 Task: Open a blank sheet, save the file as Nativeamericanreservations.doc and add heading 'Native American Reservations'Native American Reservations ,with the parapraph,with the parapraph  Native American reservations are sovereign lands reserved for Native American tribes. They serve as cultural and political centers, preserving indigenous traditions and providing unique insights into the rich heritage and challenges faced by Native American communities.Apply Font Style Alef And font size 14. Apply font style in  Heading Bodoni MT and font size 14 Change heading alignment to  Center
Action: Key pressed <Key.cmd>microsoft<Key.enter>
Screenshot: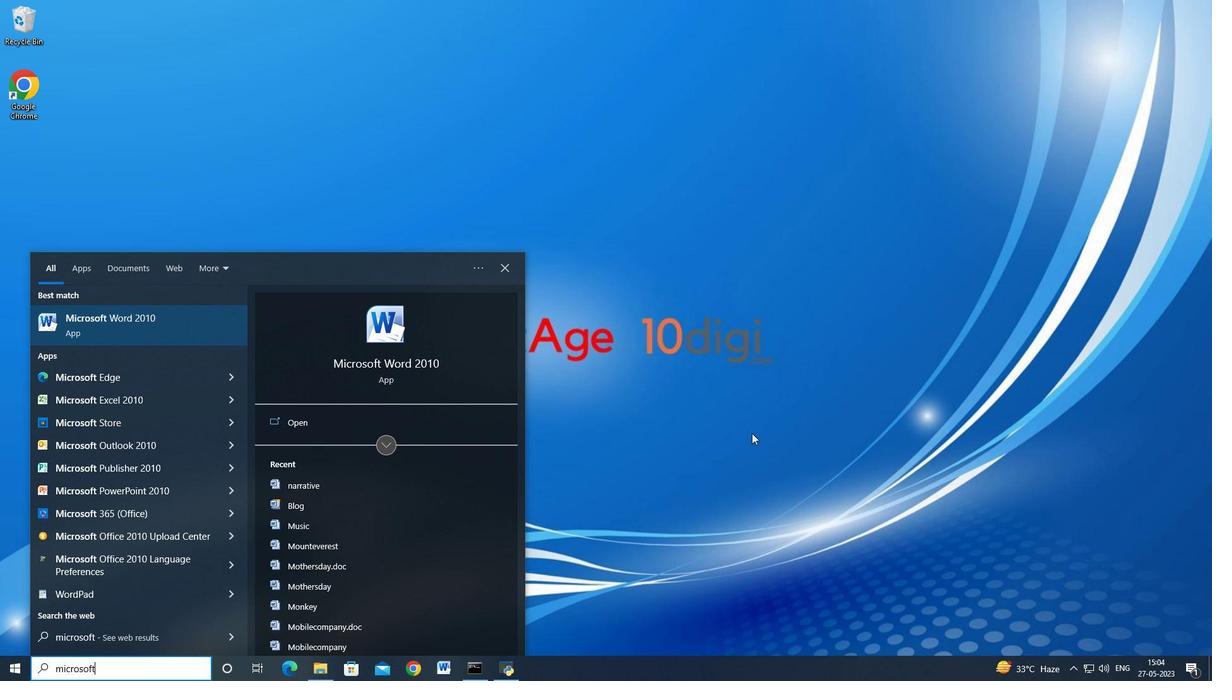 
Action: Mouse moved to (2, 23)
Screenshot: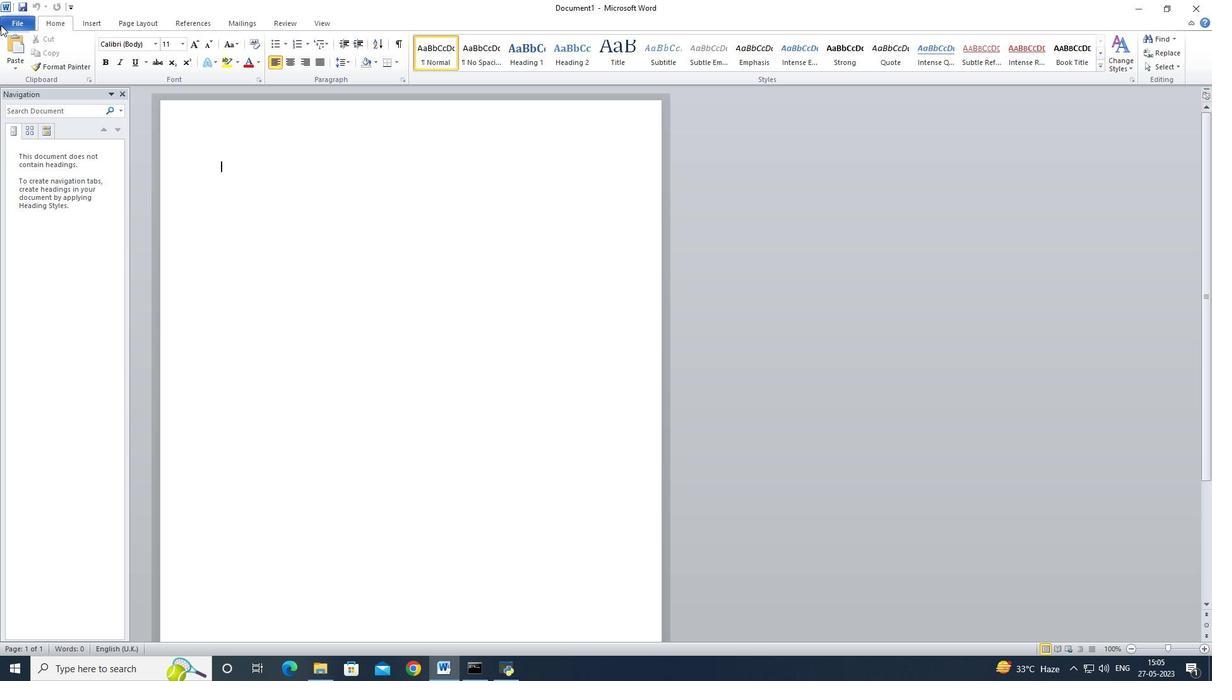 
Action: Mouse pressed left at (2, 23)
Screenshot: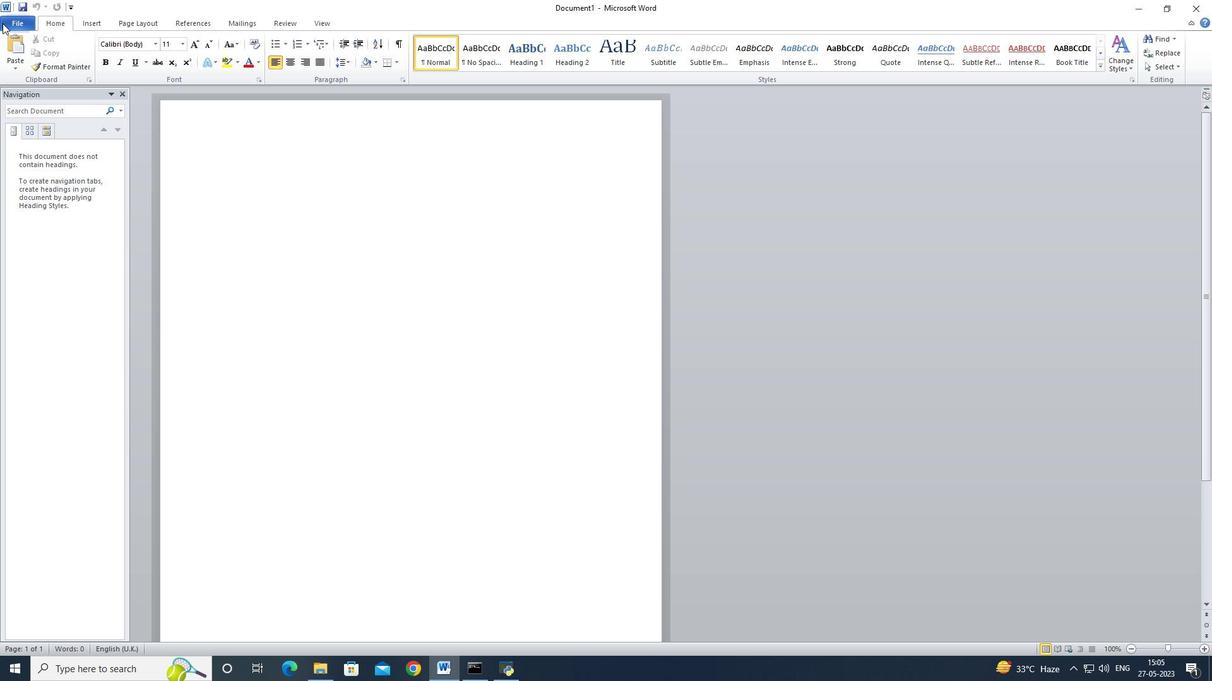 
Action: Mouse moved to (34, 172)
Screenshot: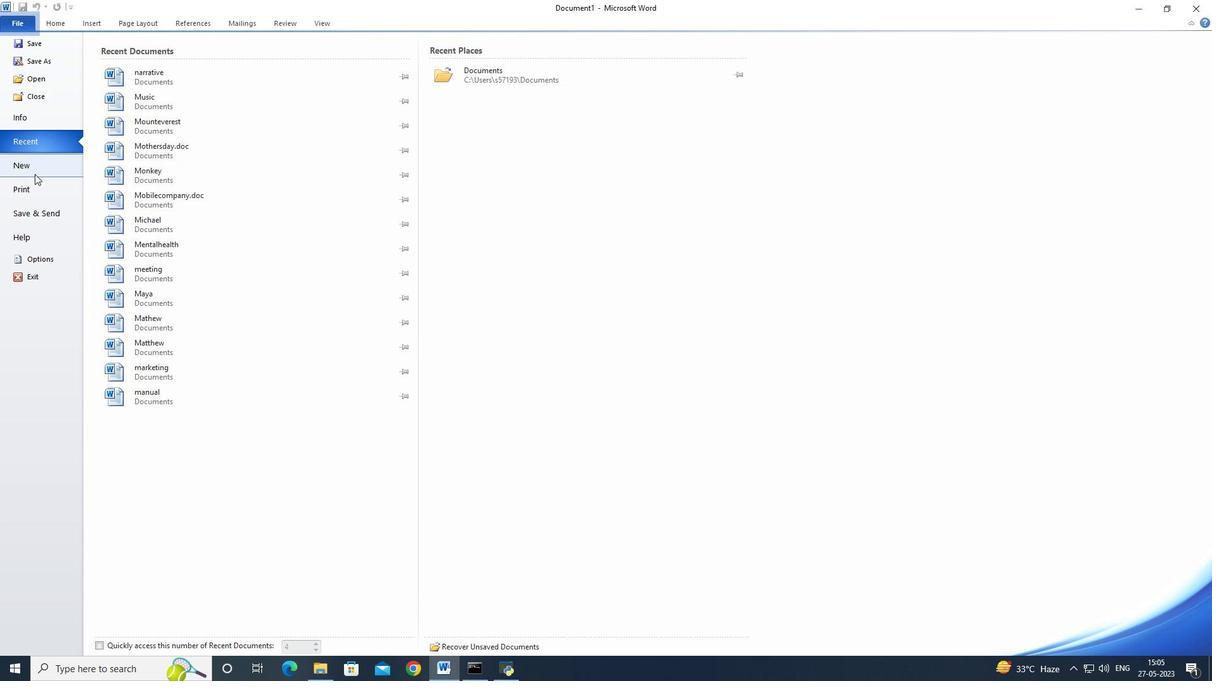 
Action: Mouse pressed left at (34, 172)
Screenshot: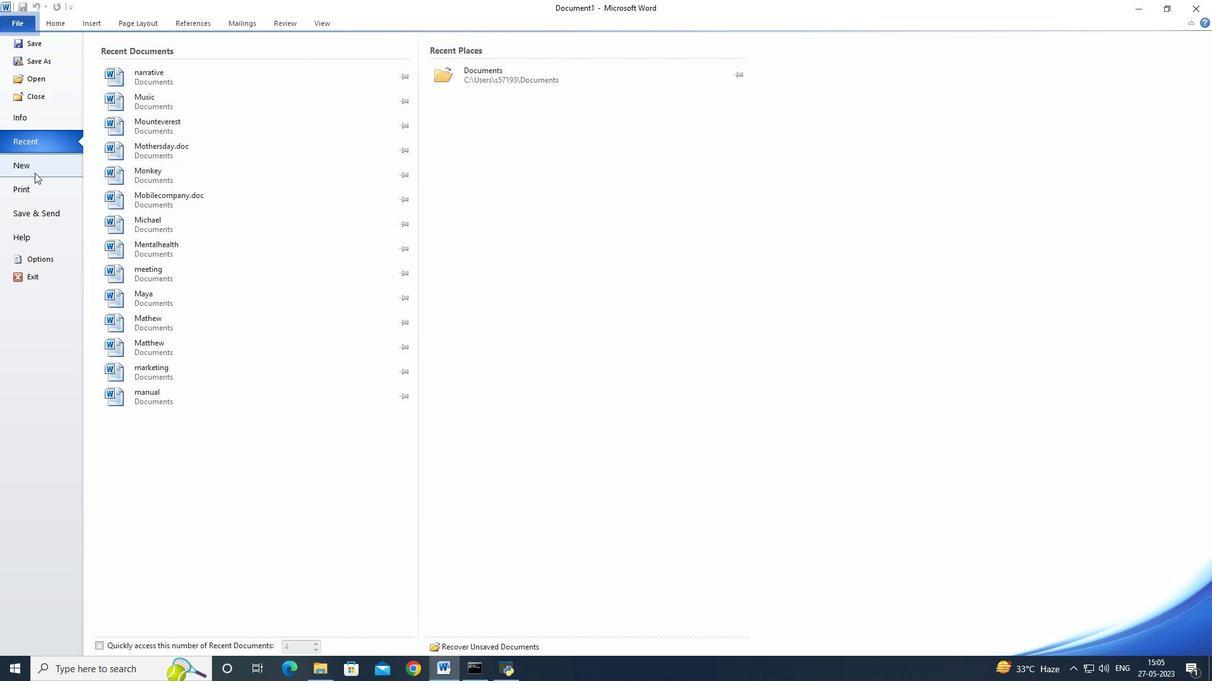 
Action: Mouse moved to (127, 126)
Screenshot: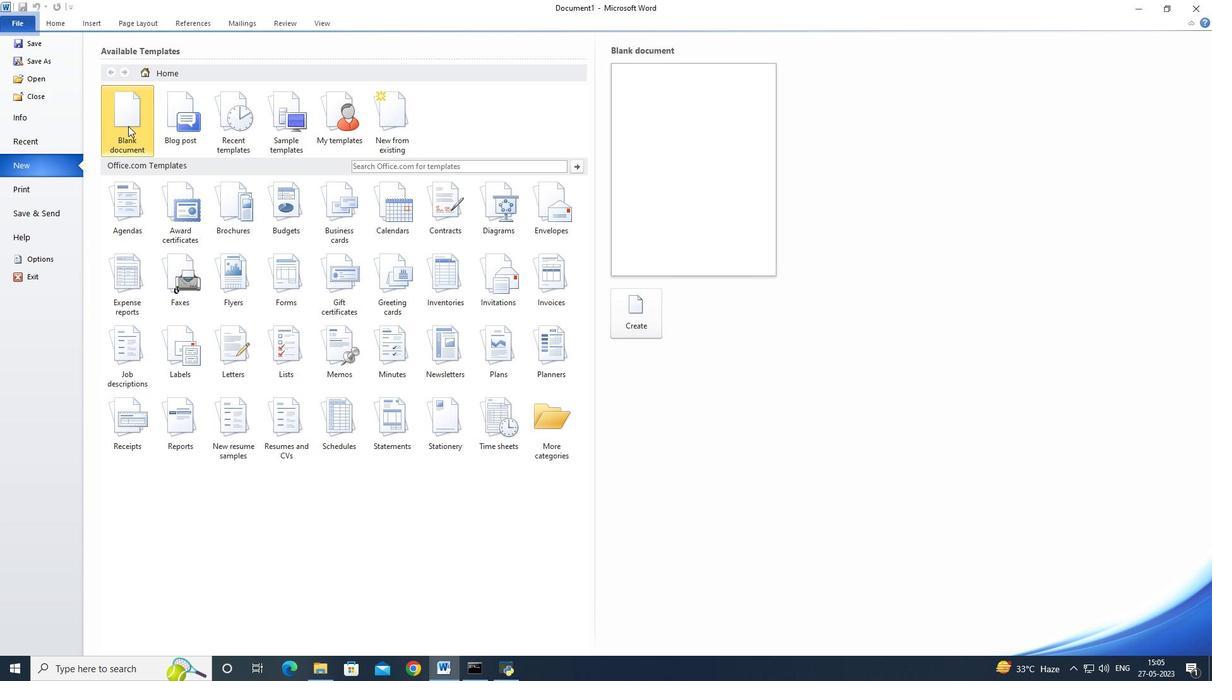 
Action: Mouse pressed left at (127, 126)
Screenshot: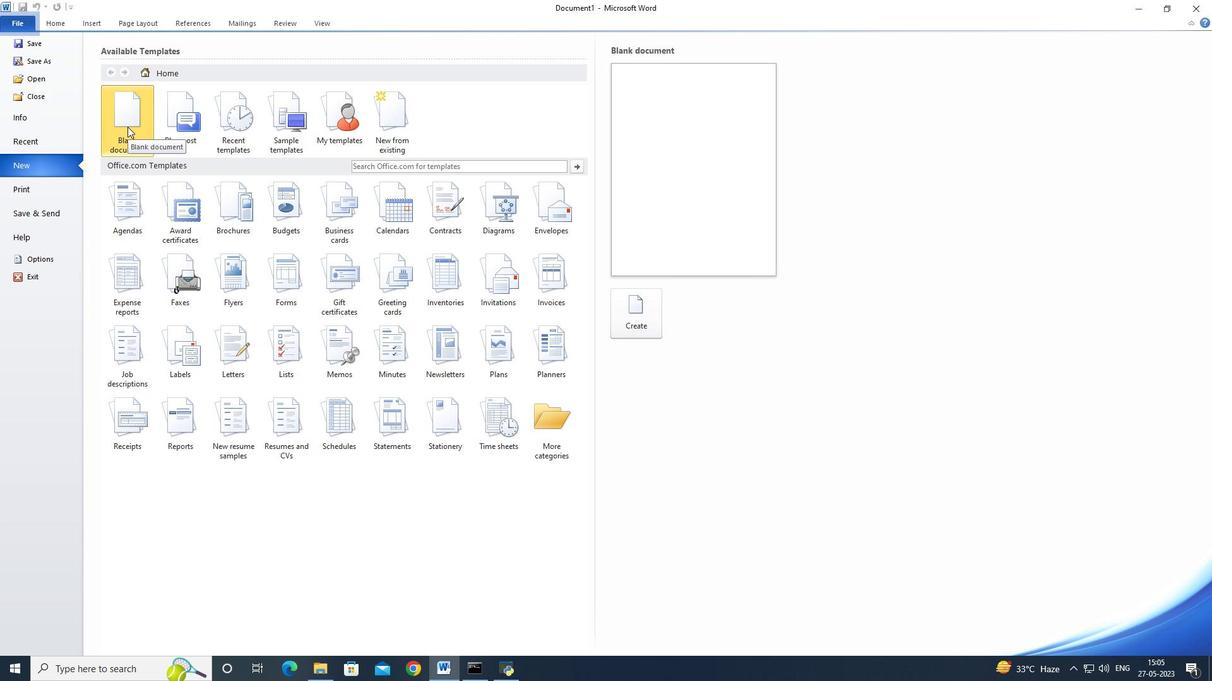 
Action: Mouse pressed left at (127, 126)
Screenshot: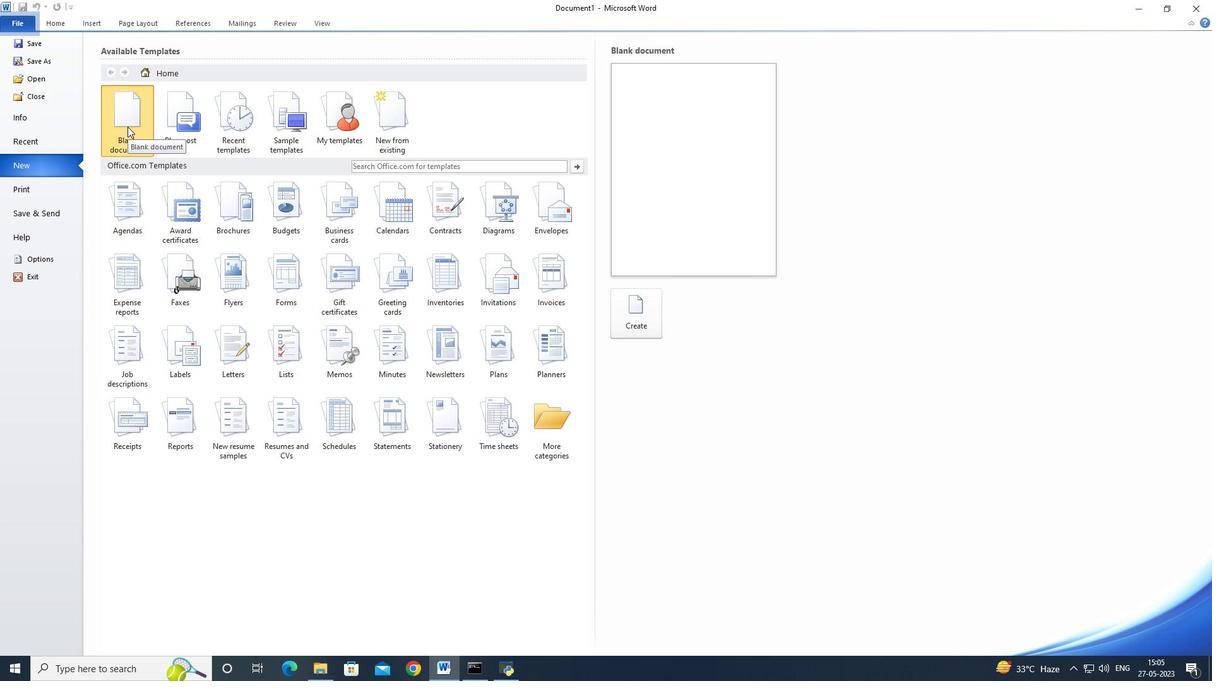 
Action: Mouse moved to (8, 20)
Screenshot: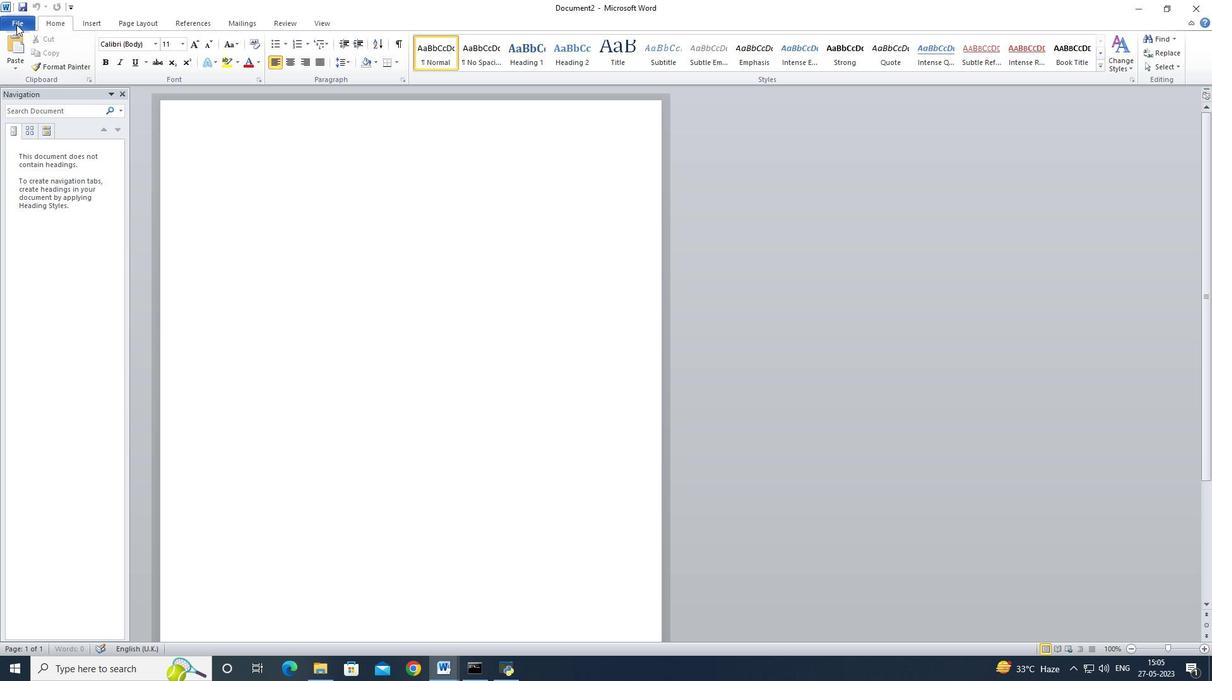 
Action: Mouse pressed left at (8, 20)
Screenshot: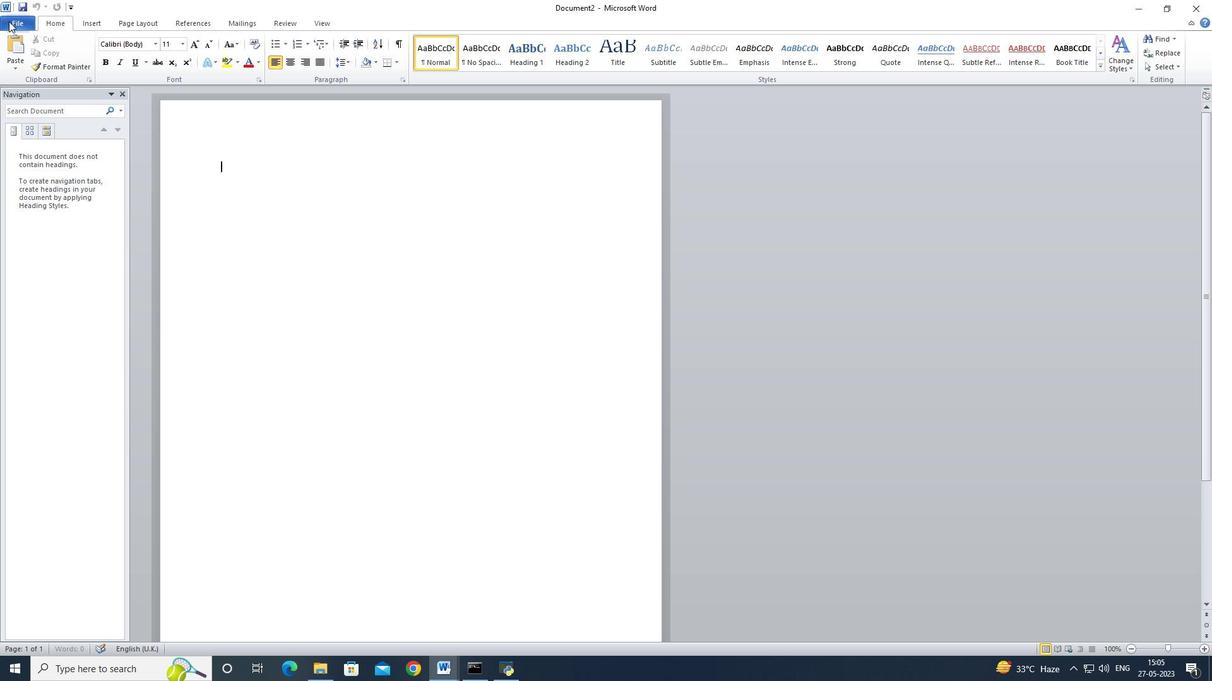 
Action: Mouse moved to (41, 66)
Screenshot: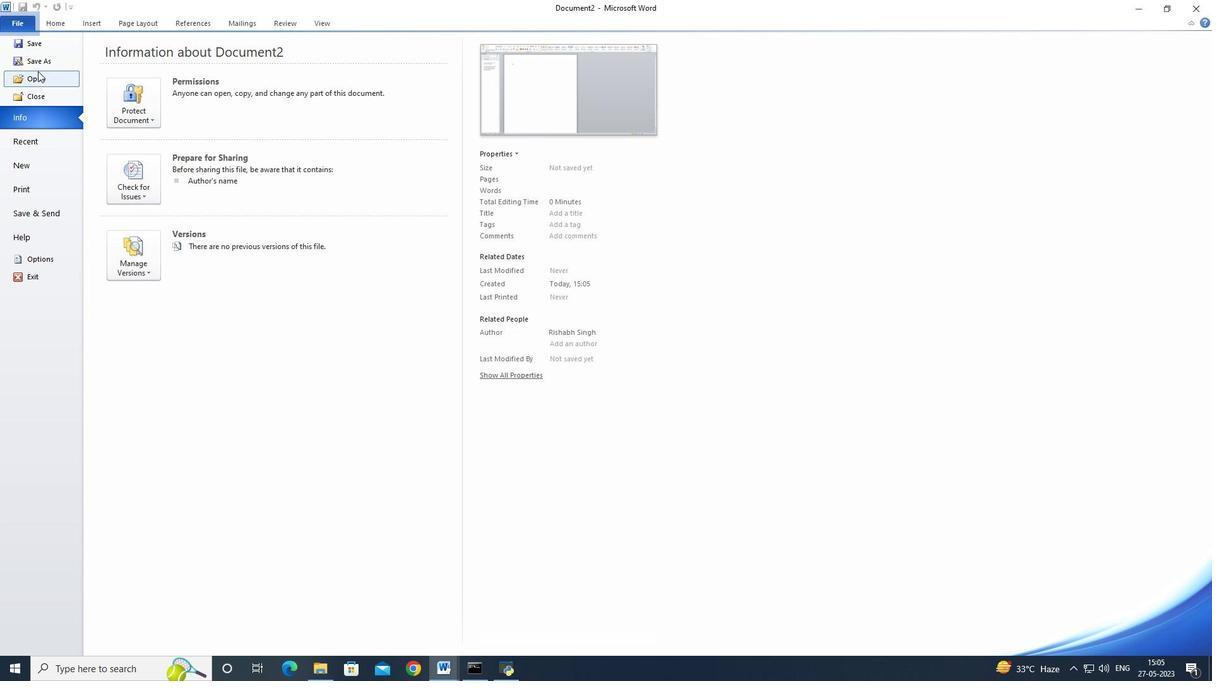 
Action: Mouse pressed left at (41, 66)
Screenshot: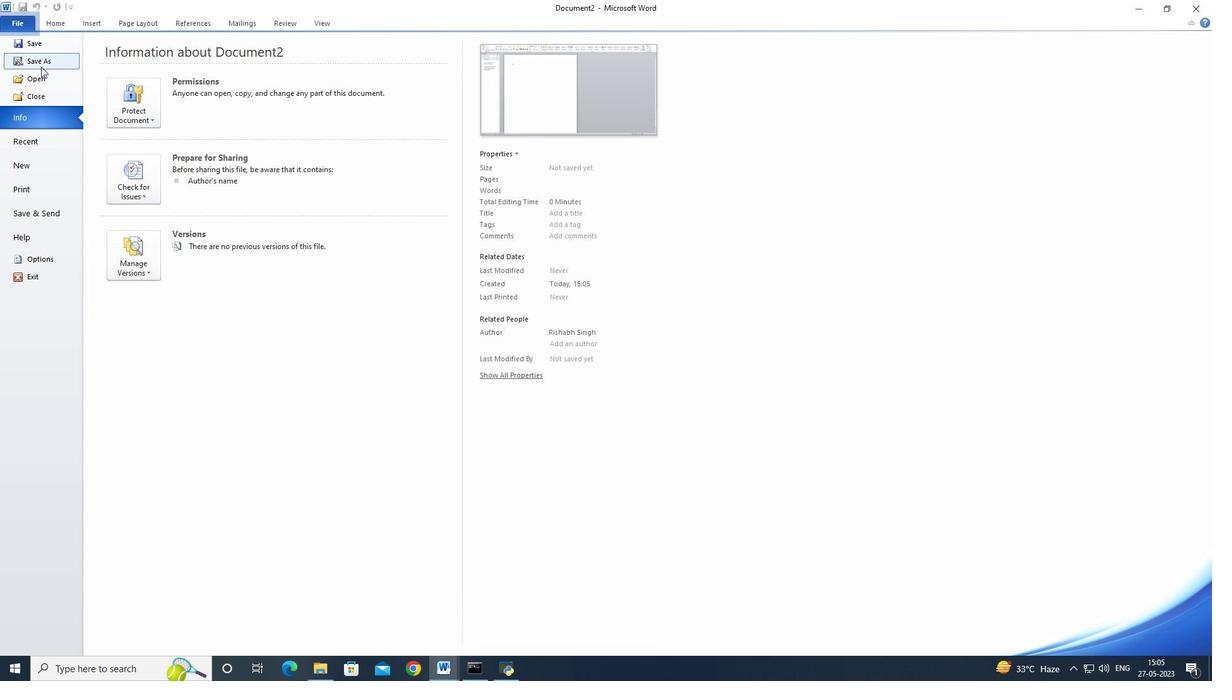 
Action: Mouse moved to (39, 68)
Screenshot: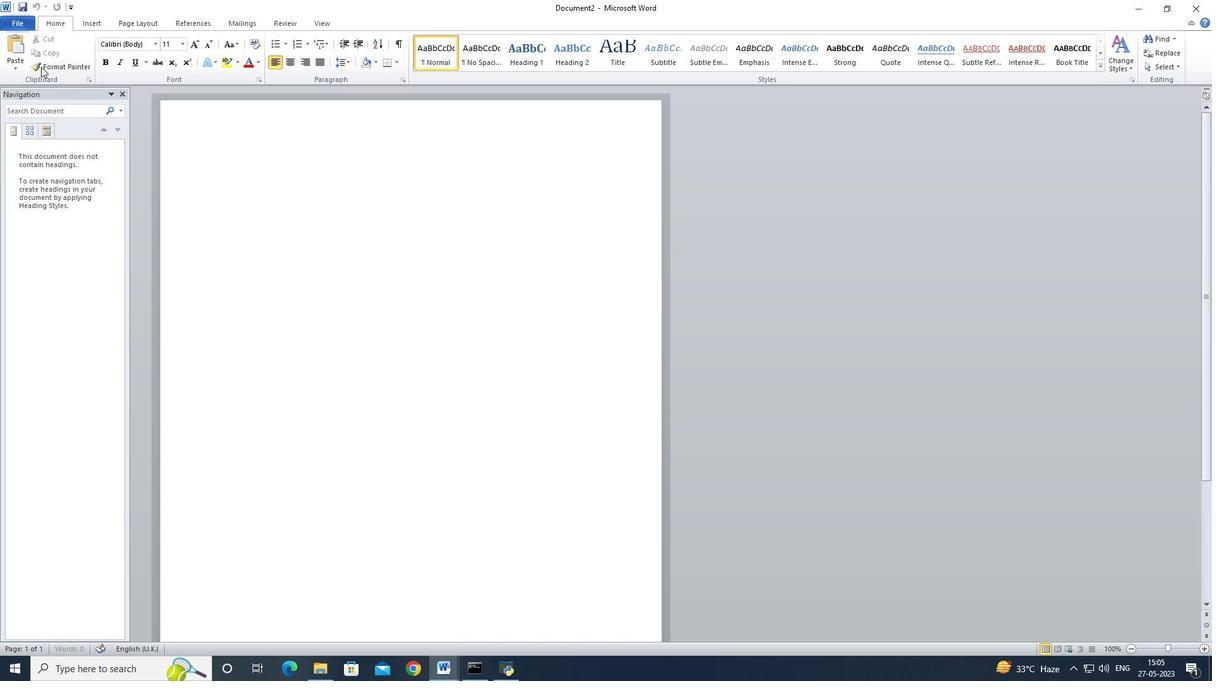 
Action: Key pressed <Key.backspace><Key.shift>Nativeamericanreservations<Key.enter>
Screenshot: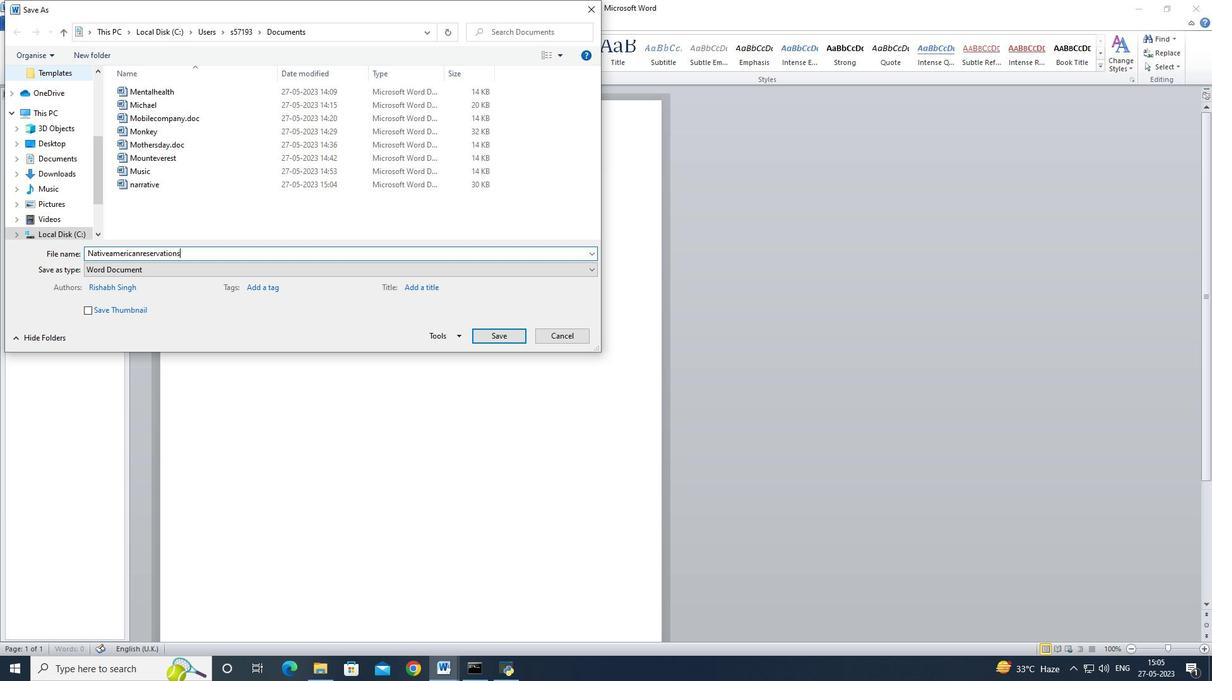 
Action: Mouse moved to (245, 169)
Screenshot: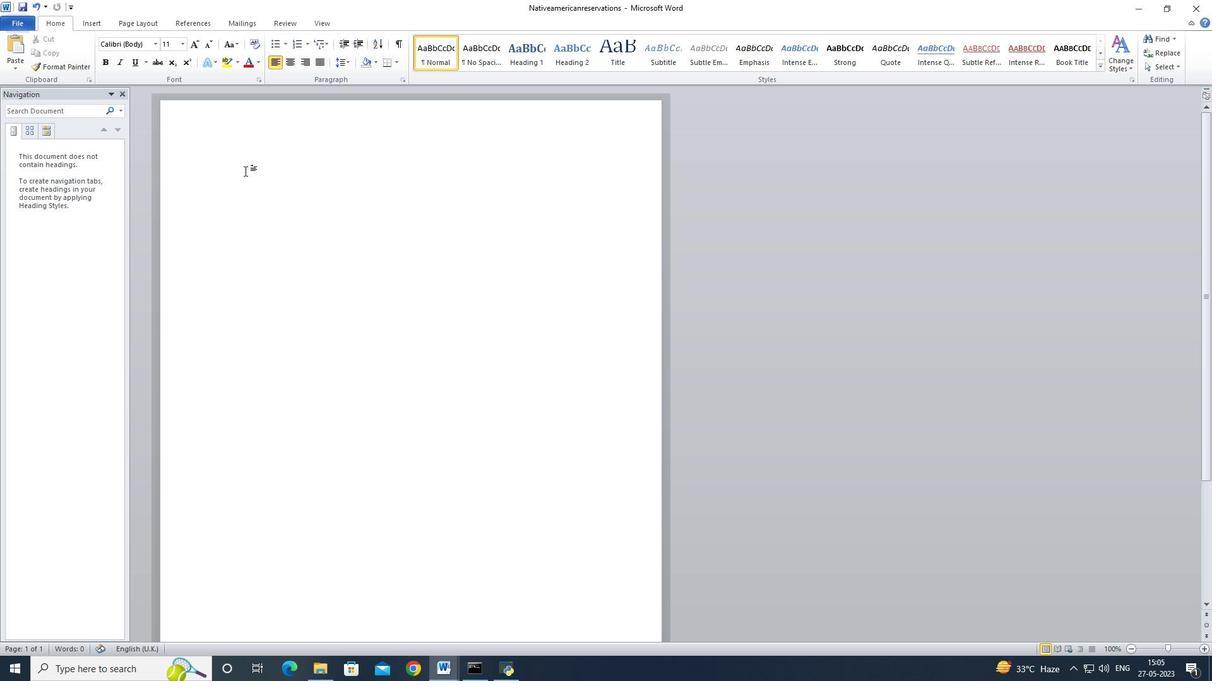 
Action: Mouse pressed left at (245, 169)
Screenshot: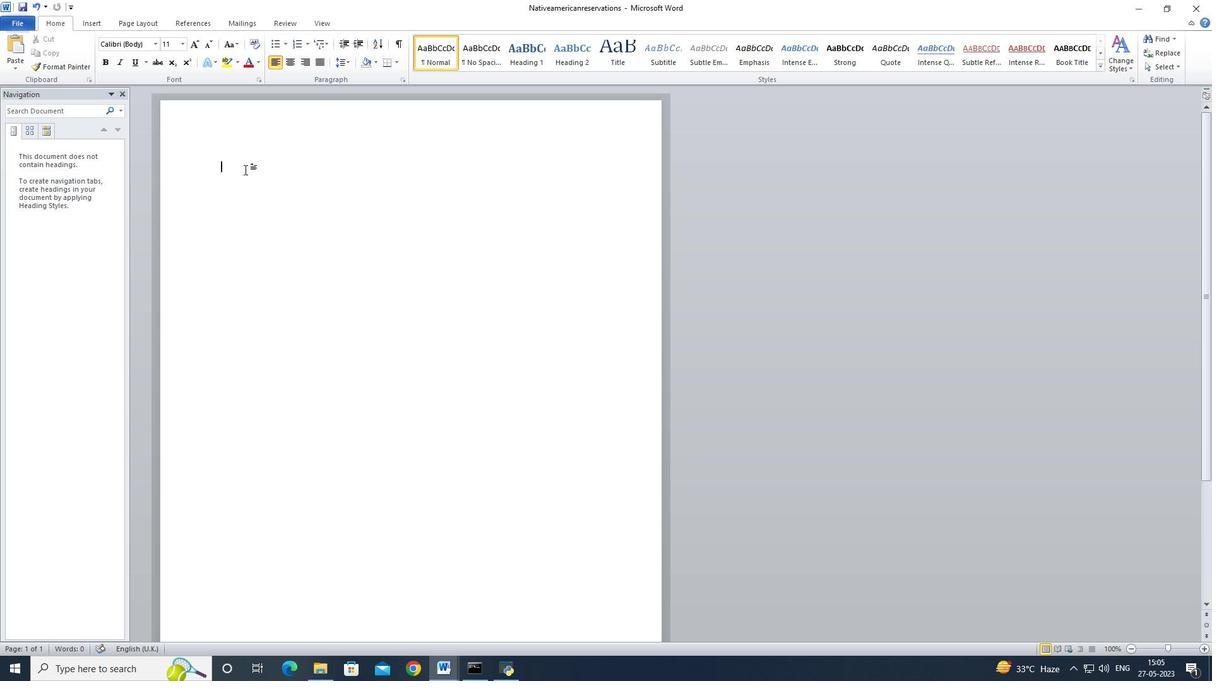 
Action: Mouse moved to (247, 168)
Screenshot: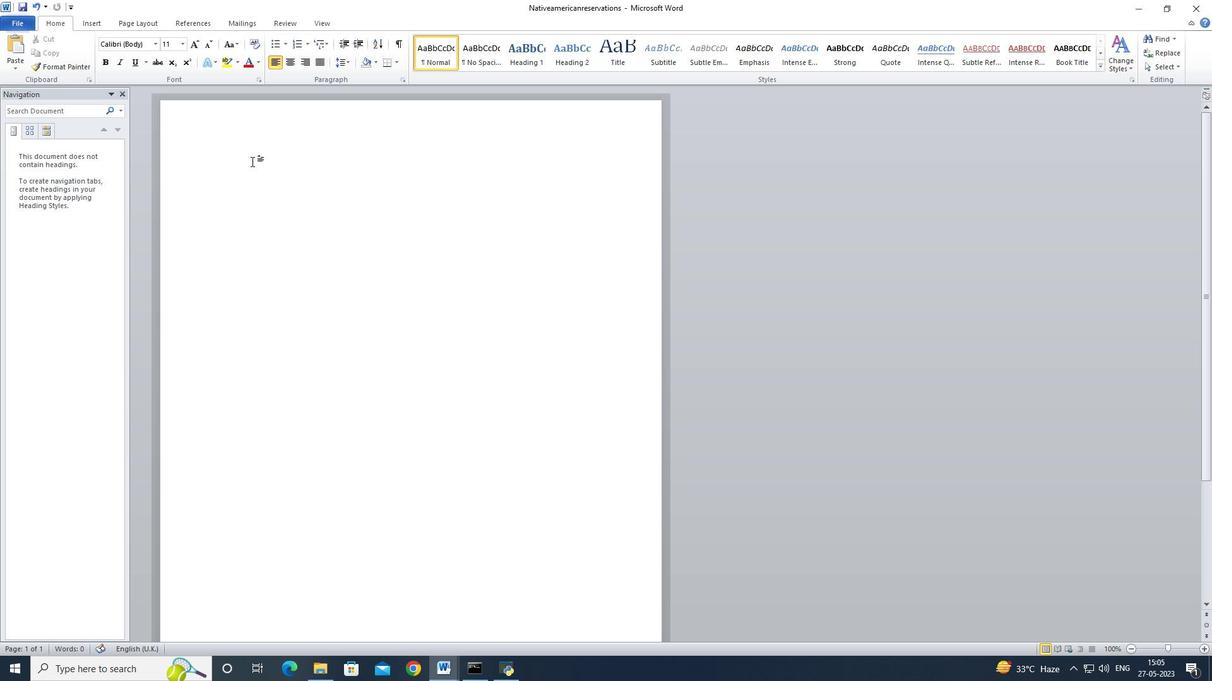 
Action: Key pressed <Key.shift><Key.caps_lock><Key.shift>n<Key.backspace><Key.shift><Key.shift><Key.shift><Key.shift><Key.shift><Key.shift><Key.shift><Key.shift><Key.shift><Key.shift><Key.shift><Key.shift><Key.shift><Key.shift><Key.shift><Key.shift><Key.shift><Key.shift><Key.shift><Key.shift><Key.shift><Key.shift><Key.shift><Key.shift><Key.shift><Key.shift><Key.shift><Key.shift><Key.shift><Key.shift><Key.shift><Key.shift>n<Key.backspace><Key.caps_lock><Key.shift>Native<Key.space><Key.shift_r>American<Key.space><Key.shift_r>re<Key.backspace><Key.backspace>r<Key.backspace><Key.shift_r>Reservations
Screenshot: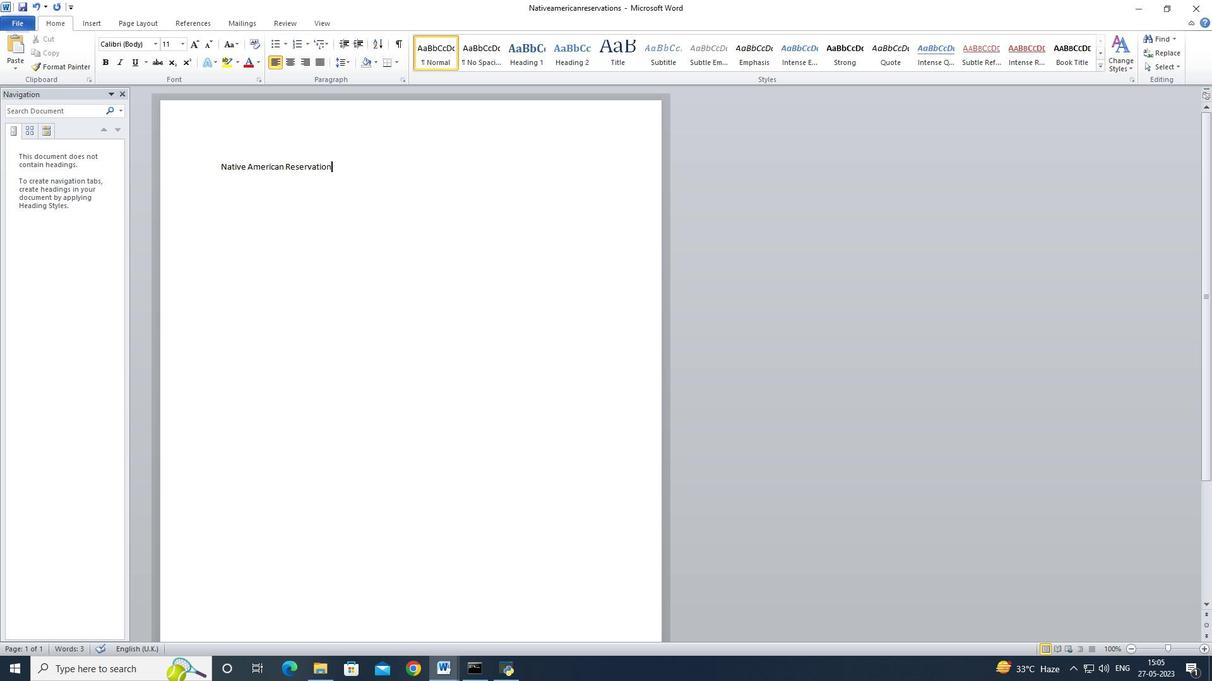 
Action: Mouse moved to (379, 174)
Screenshot: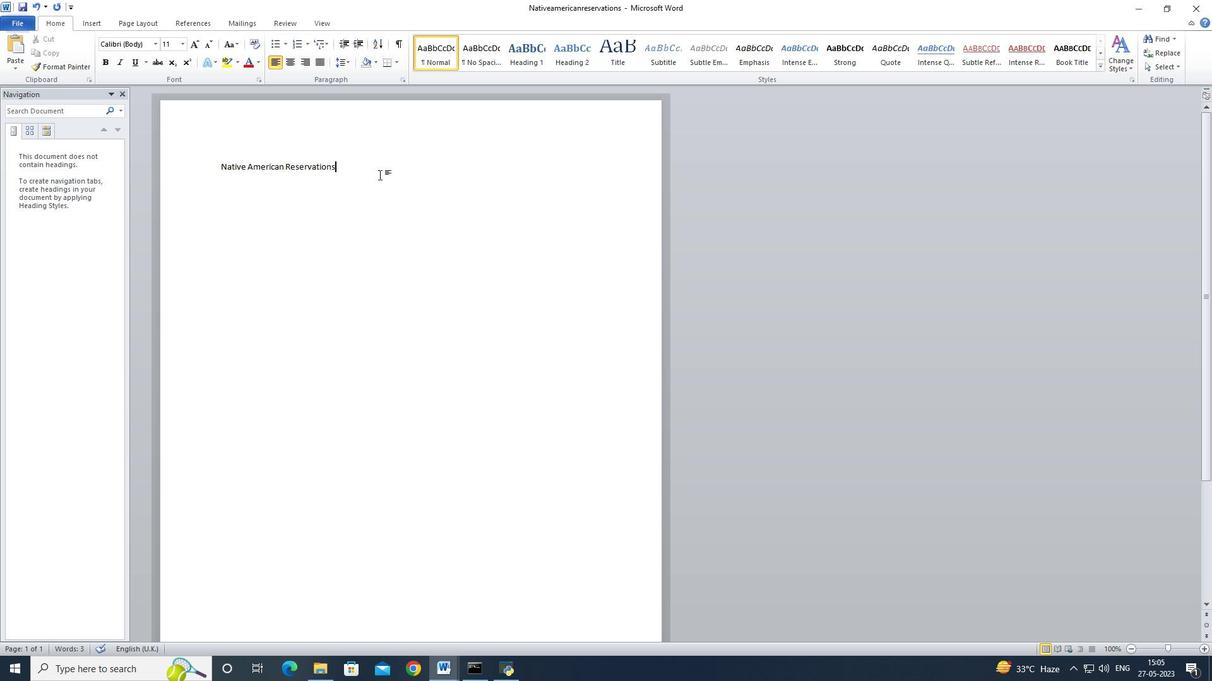 
Action: Mouse pressed left at (379, 174)
Screenshot: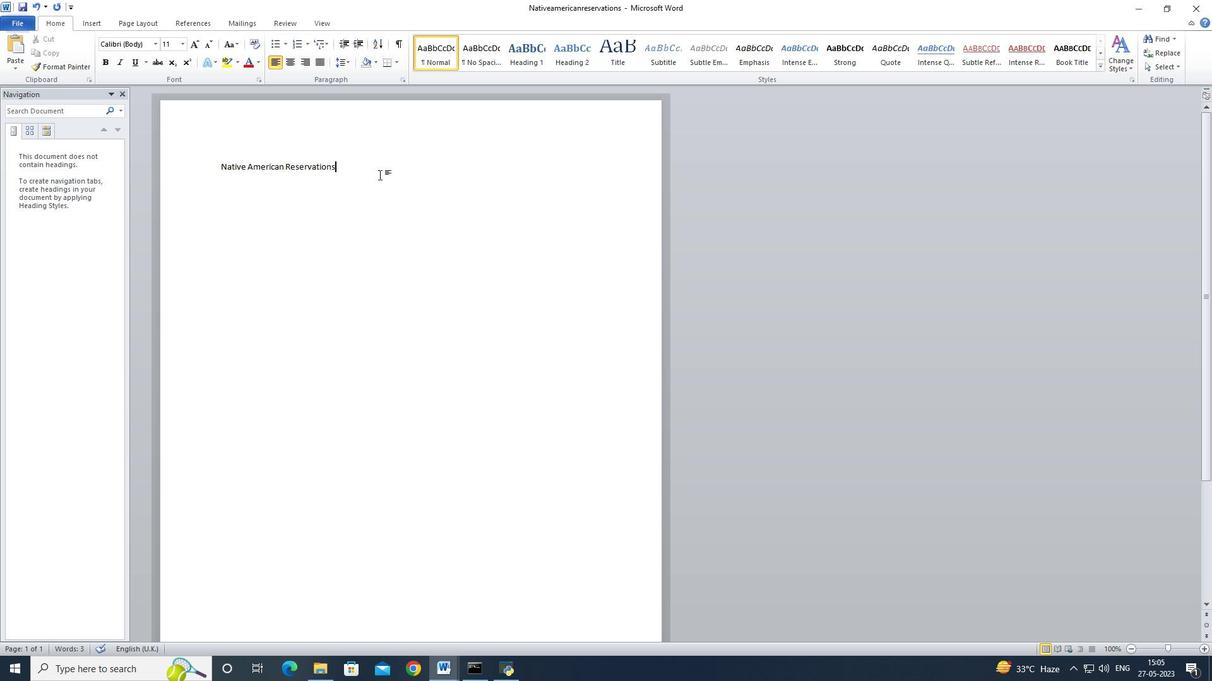 
Action: Mouse moved to (524, 47)
Screenshot: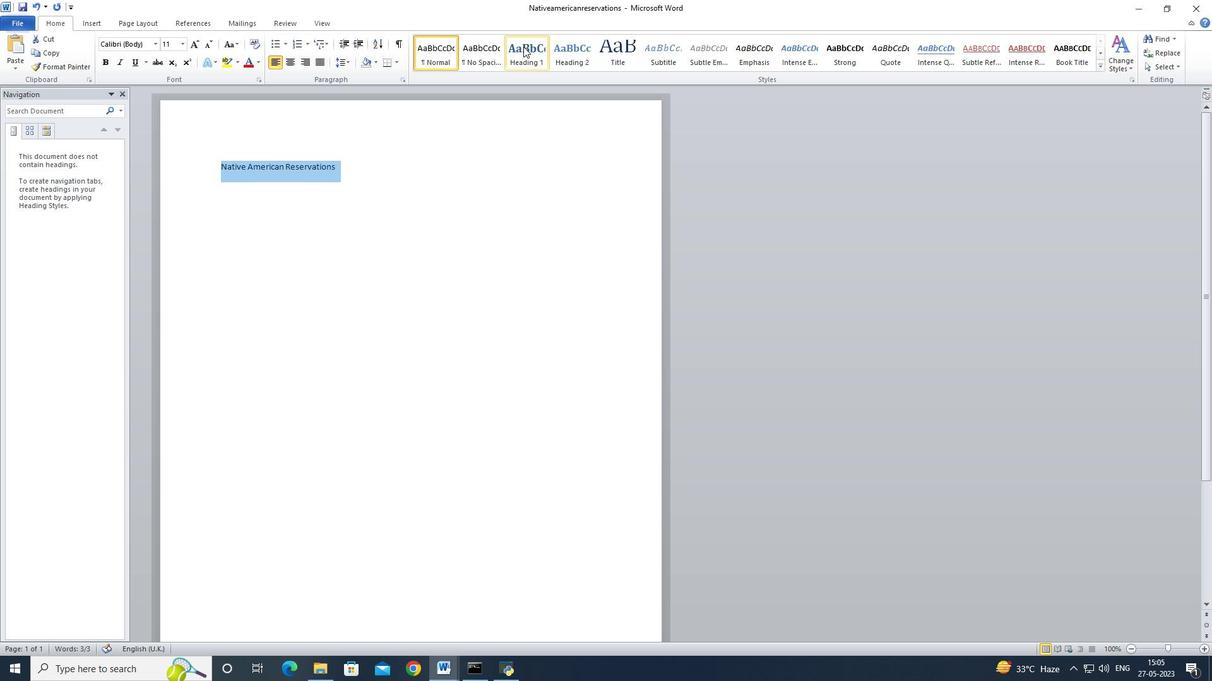 
Action: Mouse pressed left at (524, 47)
Screenshot: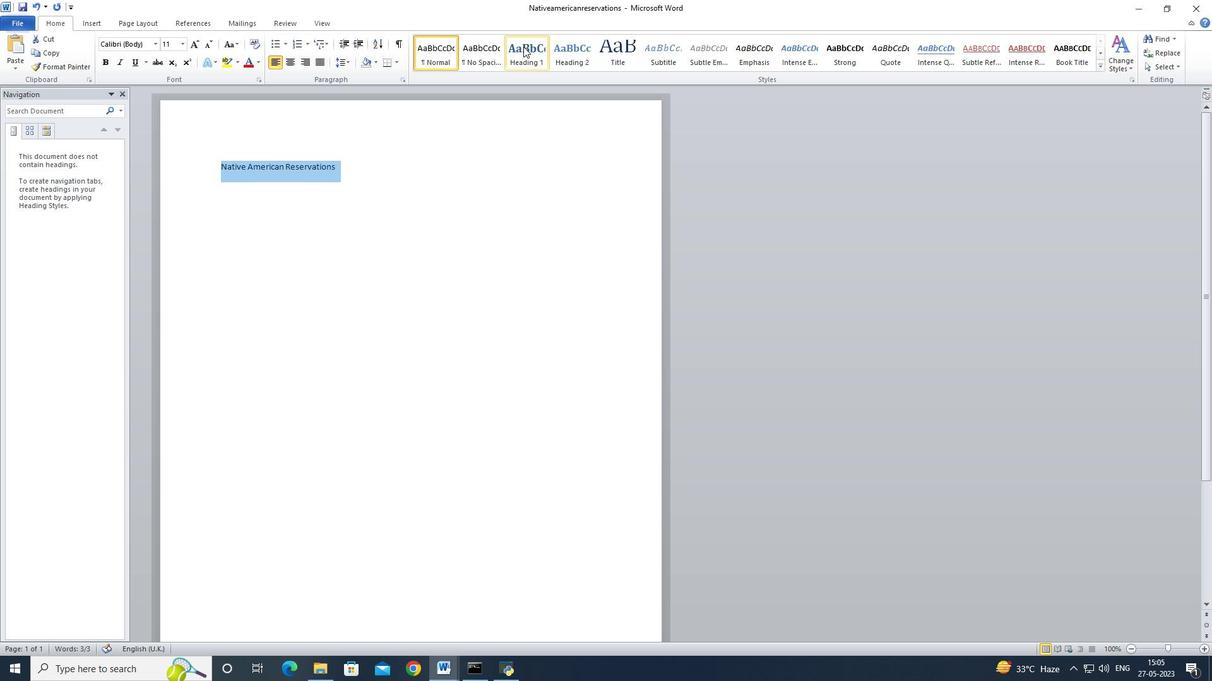 
Action: Mouse moved to (421, 173)
Screenshot: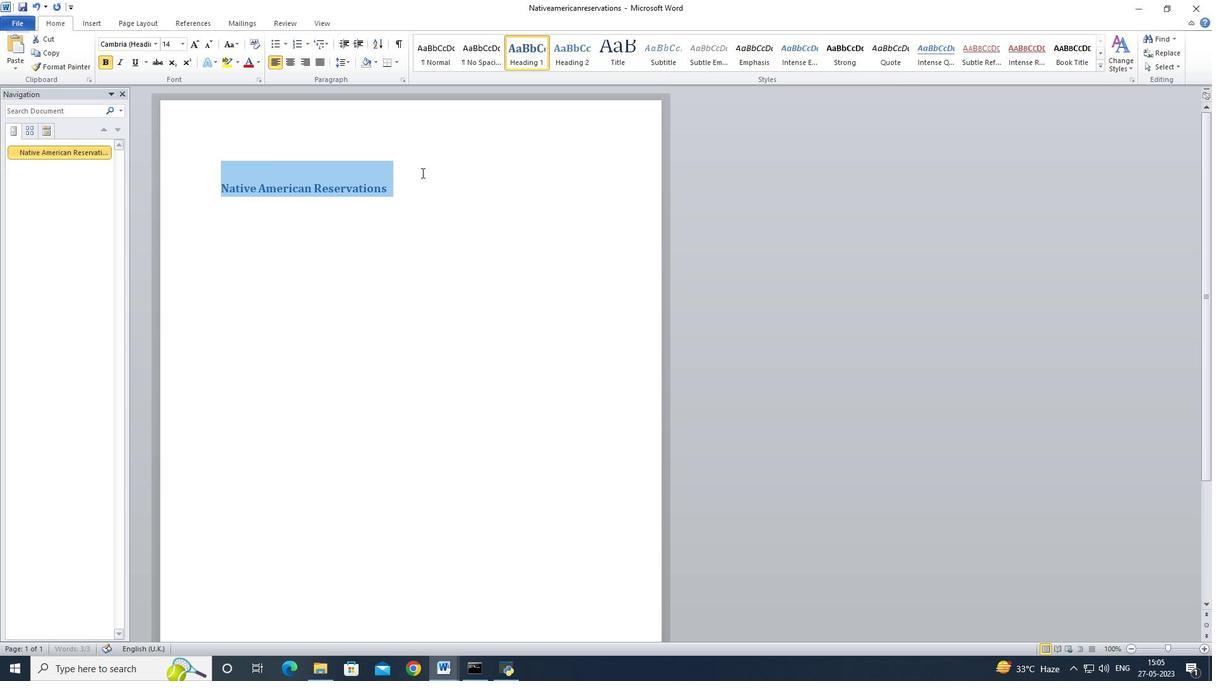 
Action: Mouse pressed left at (421, 173)
Screenshot: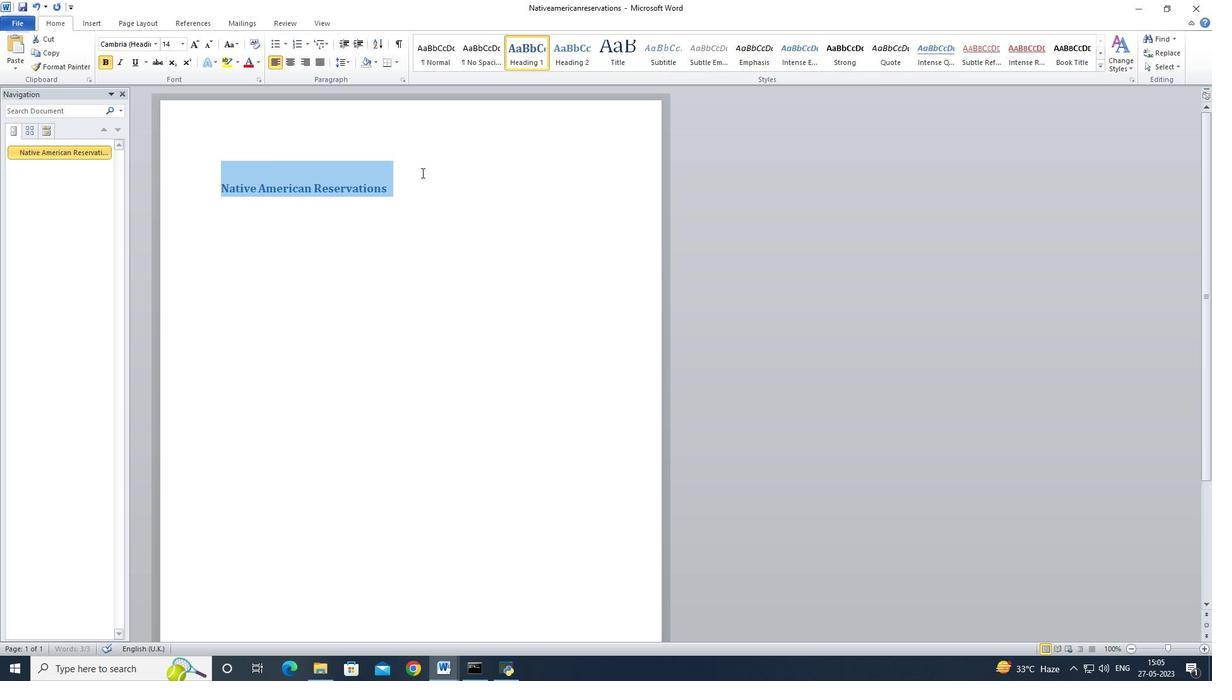 
Action: Mouse moved to (421, 173)
Screenshot: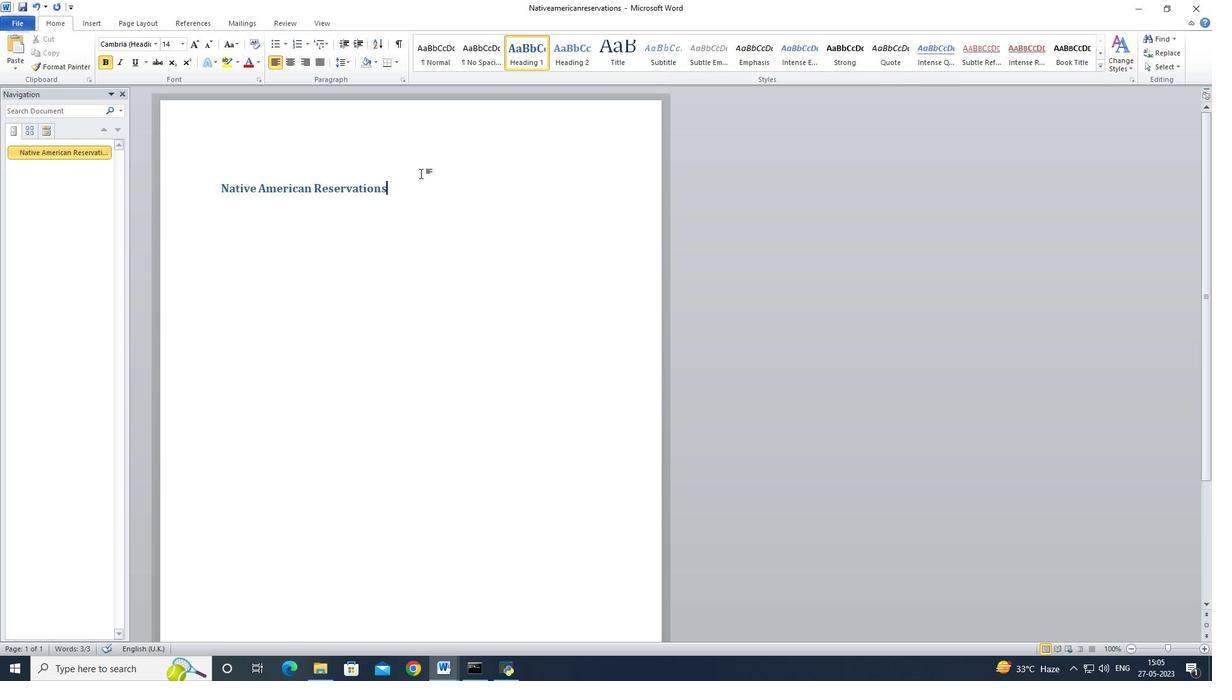 
Action: Key pressed <Key.space><Key.enter><Key.shift><Key.shift><Key.shift><Key.shift><Key.shift><Key.shift><Key.shift><Key.shift><Key.shift><Key.shift><Key.shift><Key.shift><Key.shift><Key.shift><Key.shift><Key.shift><Key.shift>Native<Key.space>american<Key.space>reservations<Key.space>are<Key.space>sovereign<Key.space>lands<Key.space>reserved<Key.space>for<Key.space>the<Key.backspace><Key.backspace><Key.backspace><Key.shift>Native<Key.space><Key.shift>American<Key.space>tribes,<Key.backspace>.<Key.space><Key.shift>They<Key.space>serve<Key.space>as<Key.space>cultural<Key.space>and<Key.space>political<Key.space>centers,<Key.space>preserving<Key.space>indigenours<Key.backspace><Key.backspace>s<Key.space>traditions<Key.space>and<Key.space>providing<Key.space>unique<Key.space>insights<Key.space>into<Key.space>the<Key.space>rich<Key.space>heritage<Key.space>and<Key.space>challenges<Key.space>faced<Key.space>by<Key.space><Key.shift>Native<Key.space><Key.shift>American<Key.space>communities
Screenshot: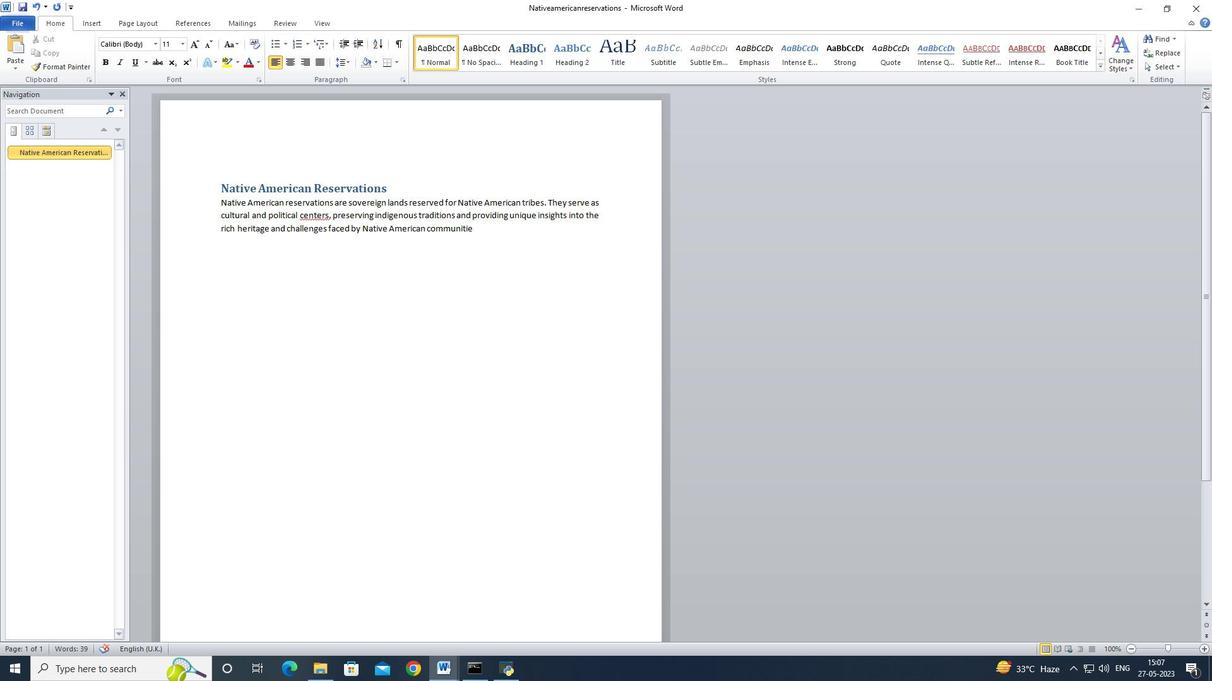 
Action: Mouse moved to (220, 202)
Screenshot: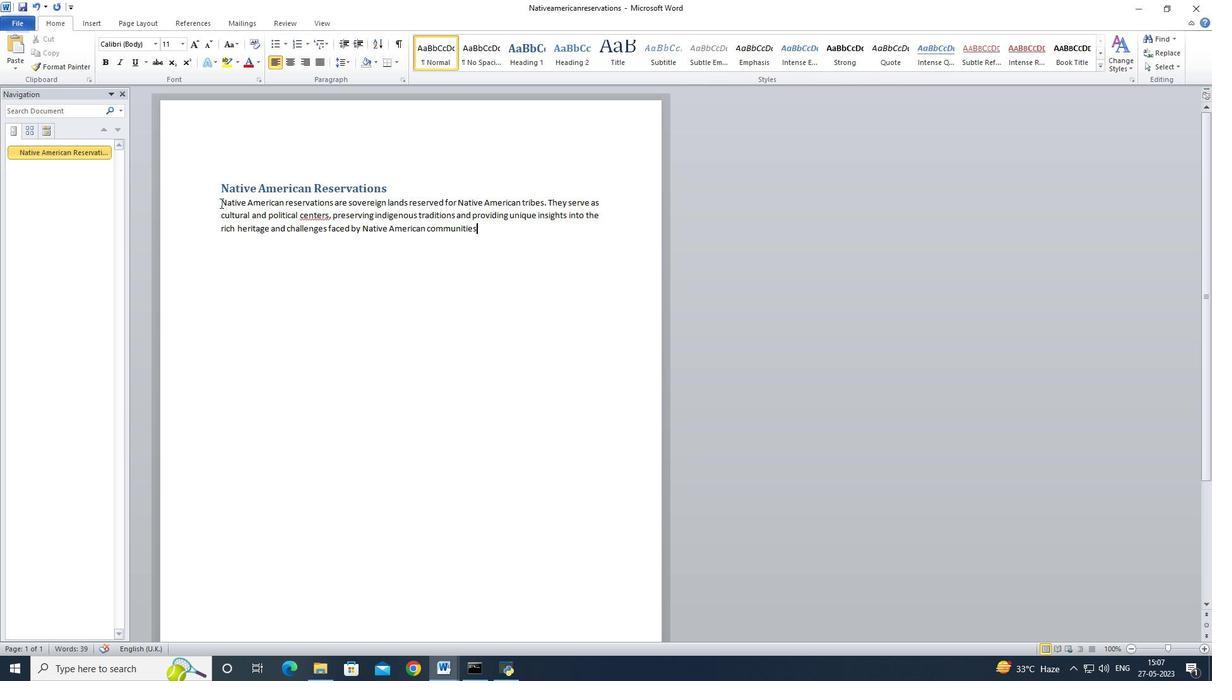 
Action: Mouse pressed left at (220, 202)
Screenshot: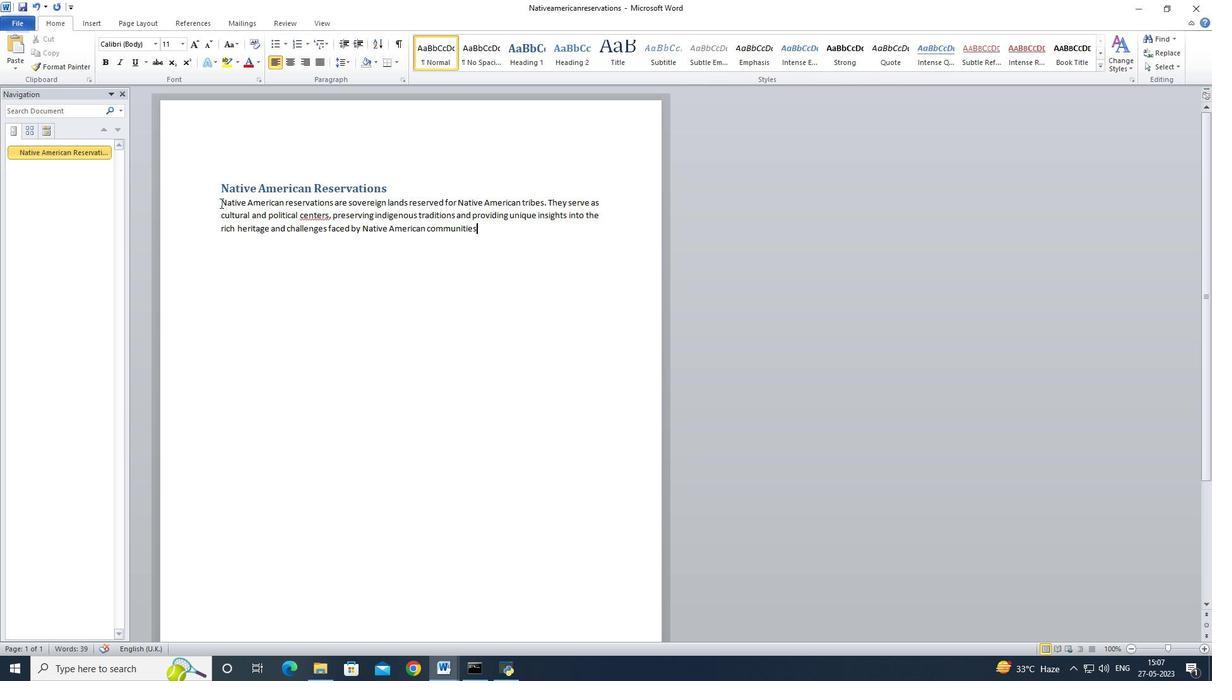 
Action: Mouse moved to (515, 232)
Screenshot: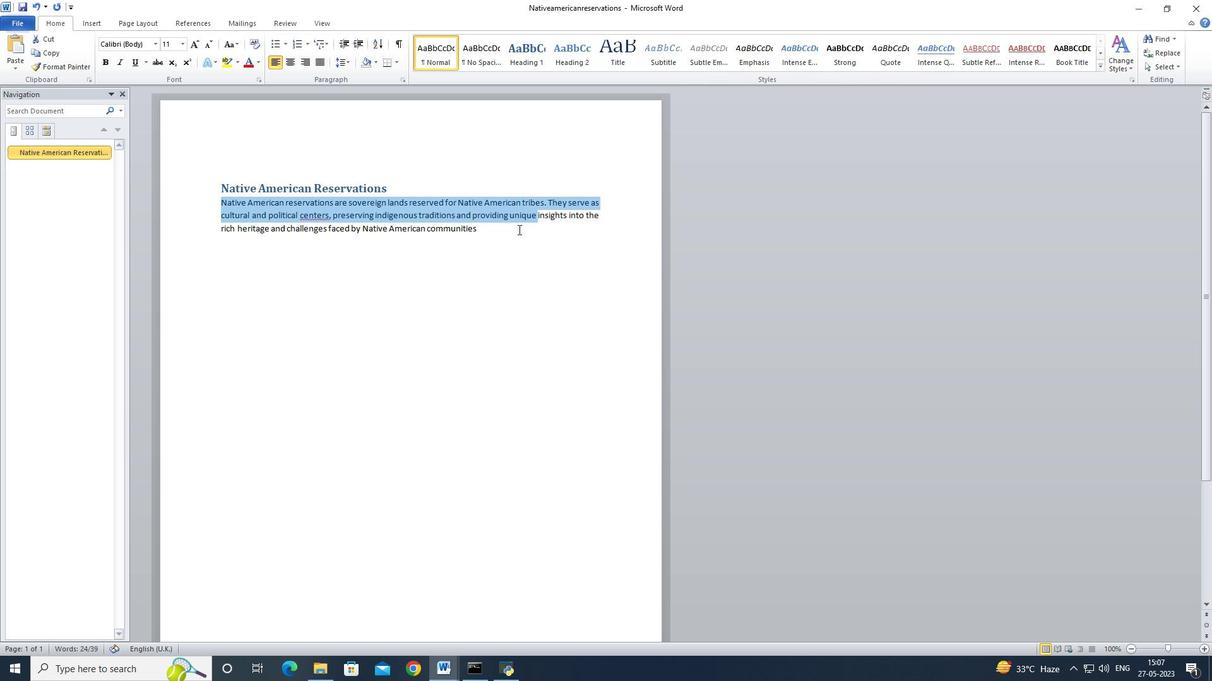 
Action: Mouse pressed left at (515, 232)
Screenshot: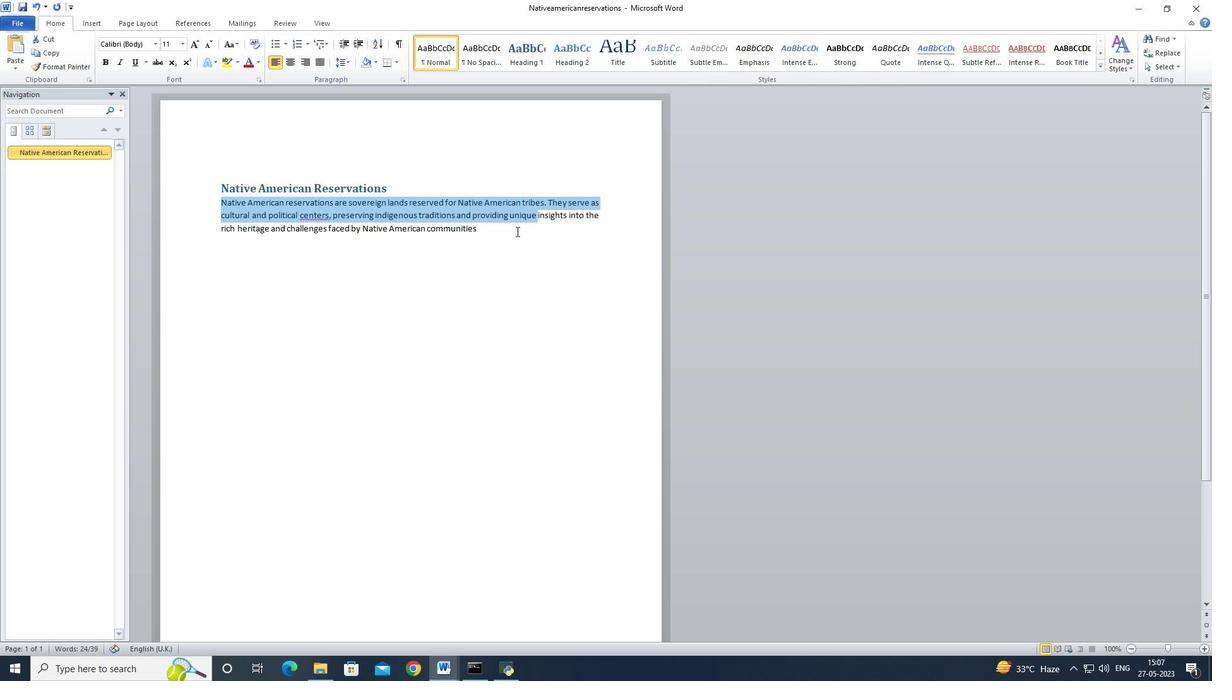 
Action: Mouse moved to (121, 41)
Screenshot: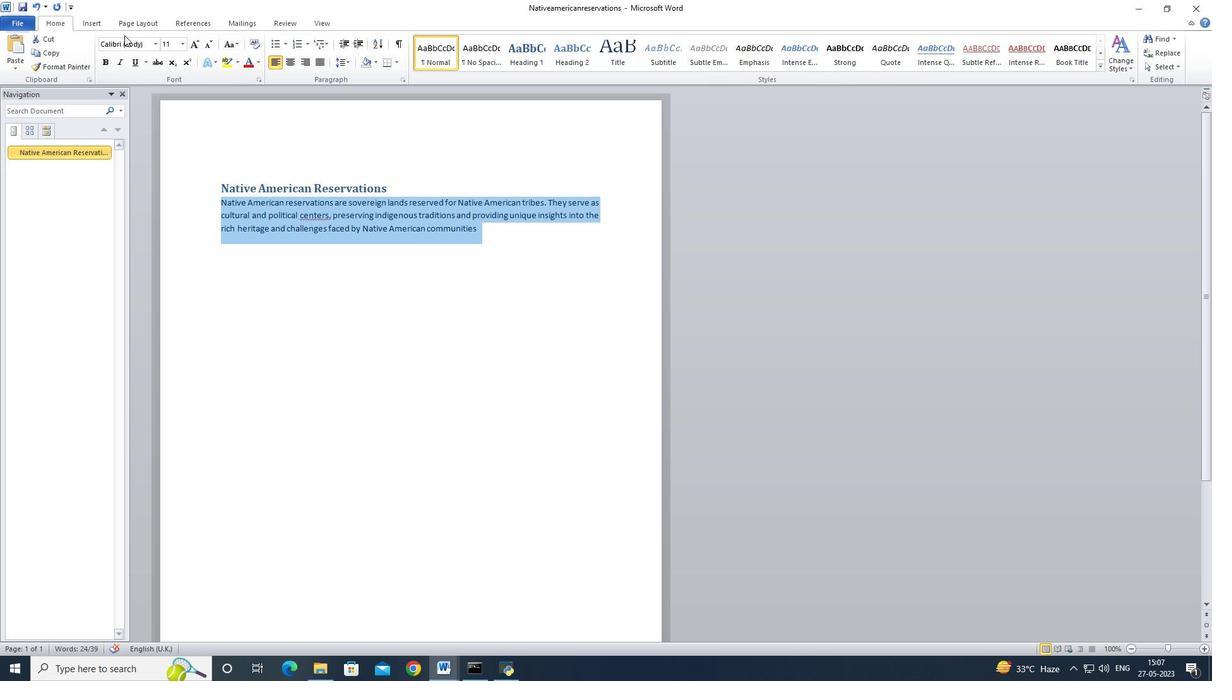 
Action: Mouse pressed left at (121, 41)
Screenshot: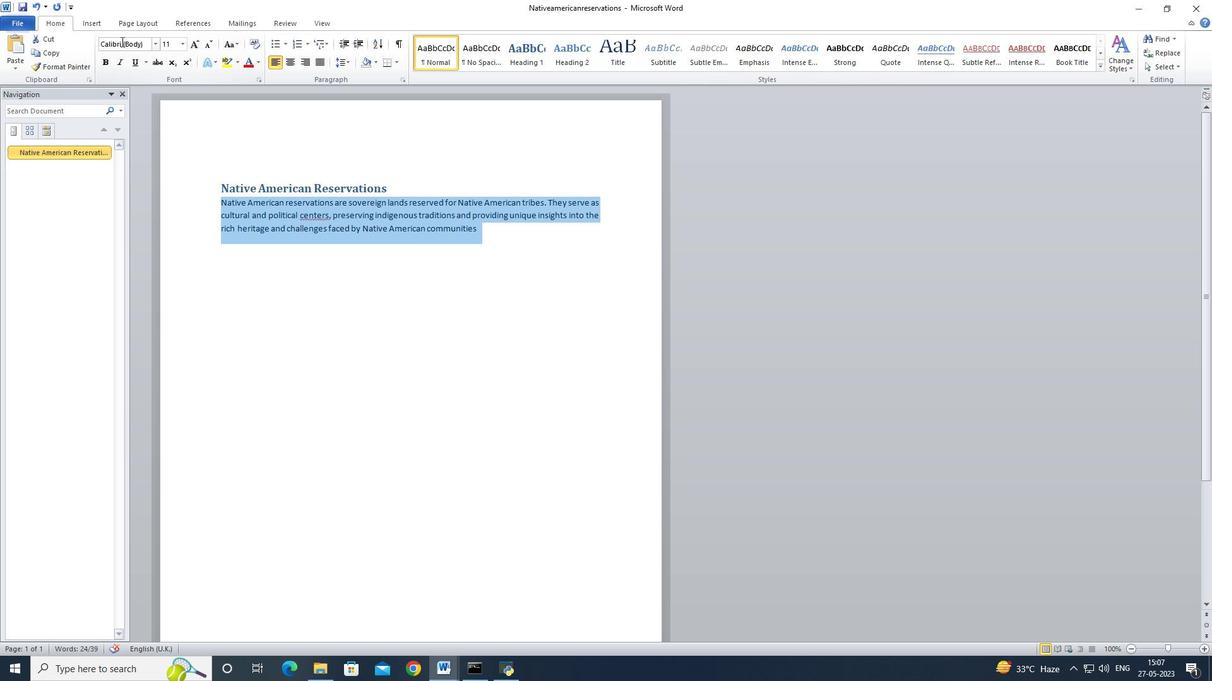 
Action: Mouse moved to (121, 41)
Screenshot: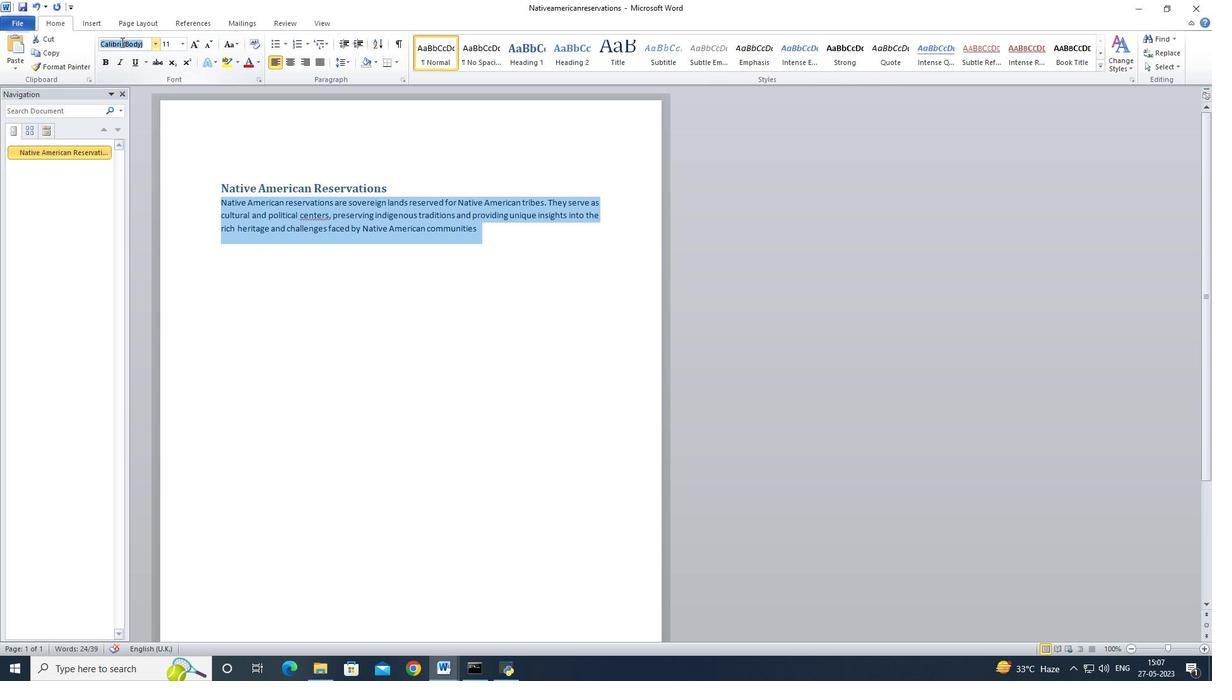 
Action: Key pressed ala
Screenshot: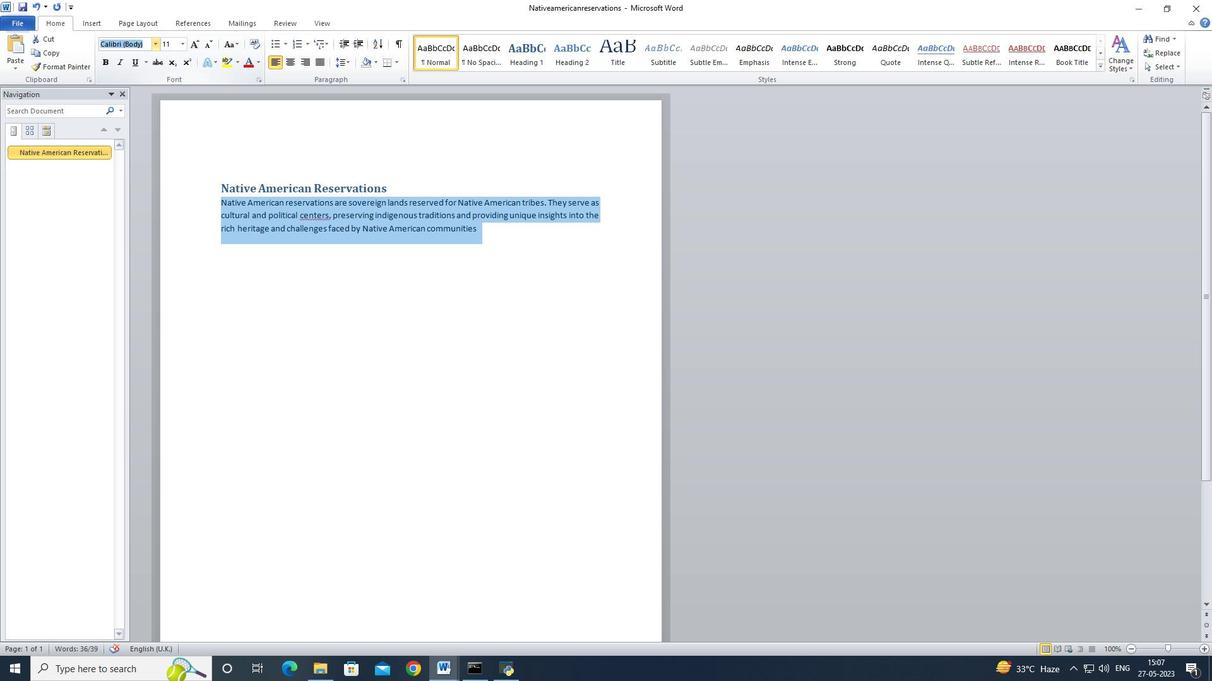 
Action: Mouse moved to (130, 44)
Screenshot: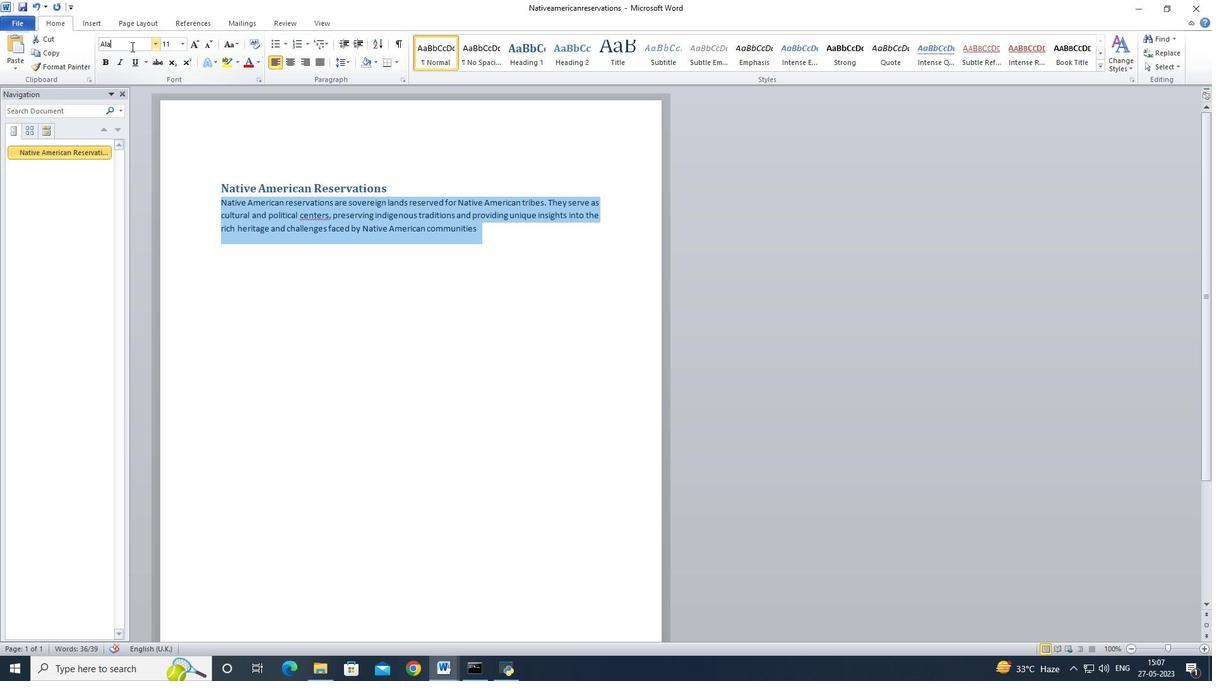
Action: Key pressed <Key.backspace>ef<Key.enter>
Screenshot: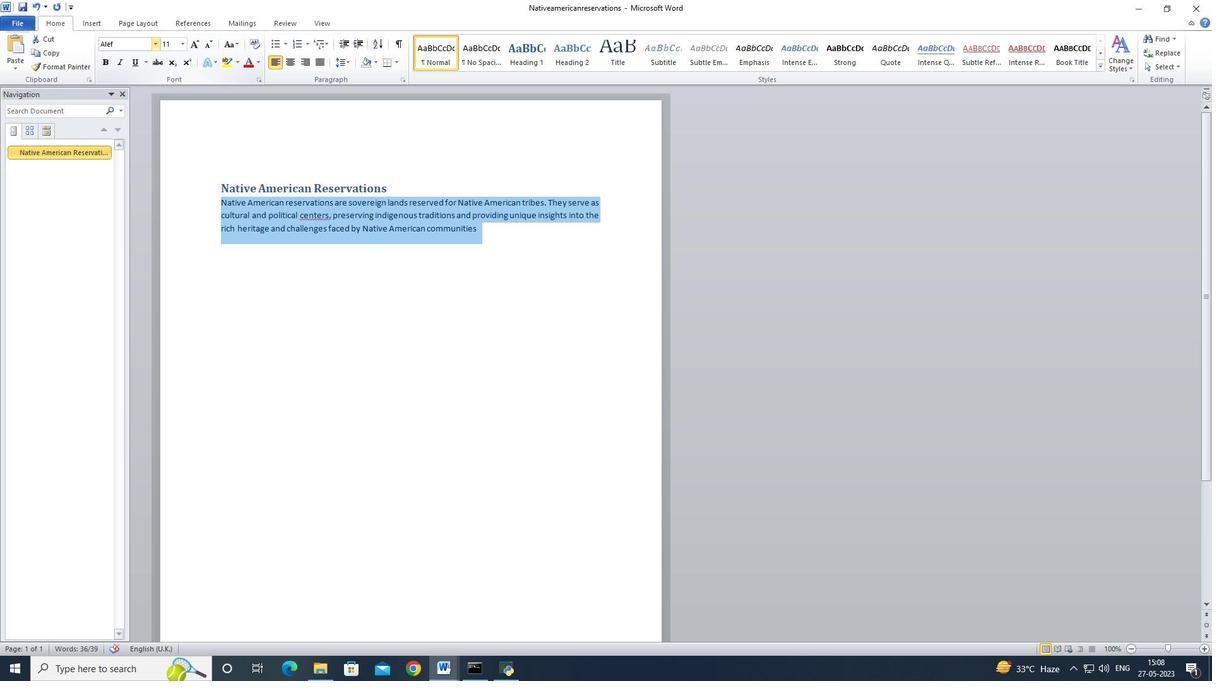 
Action: Mouse moved to (183, 44)
Screenshot: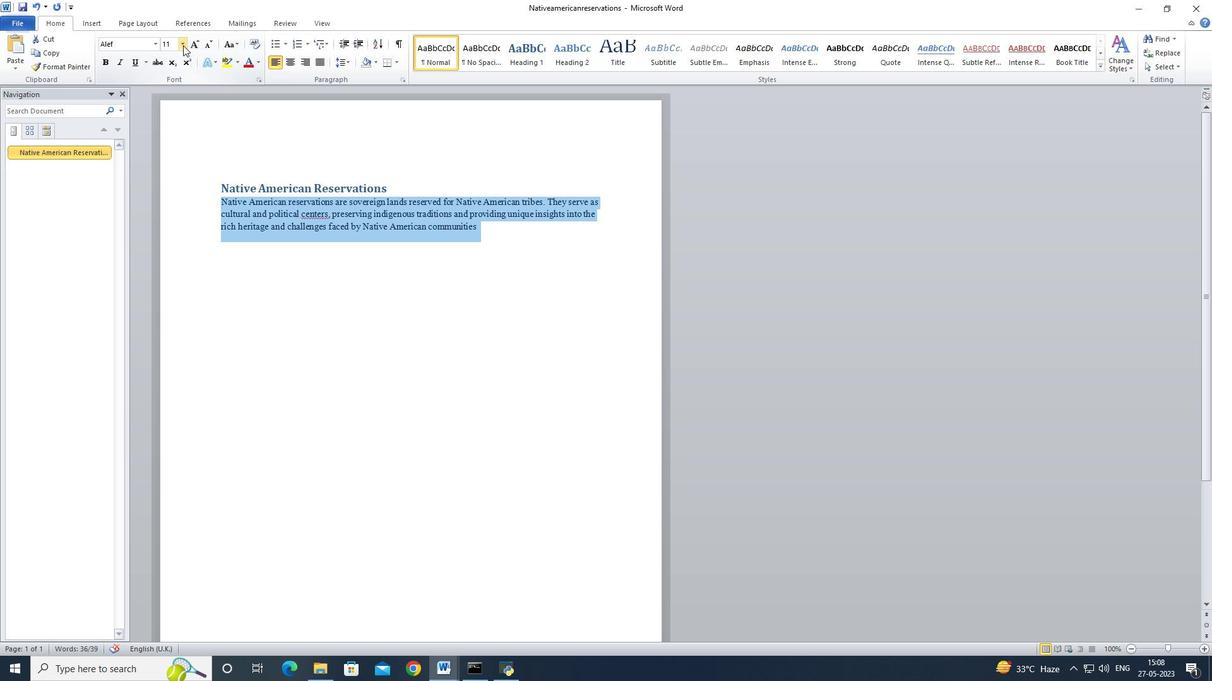 
Action: Mouse pressed left at (183, 44)
Screenshot: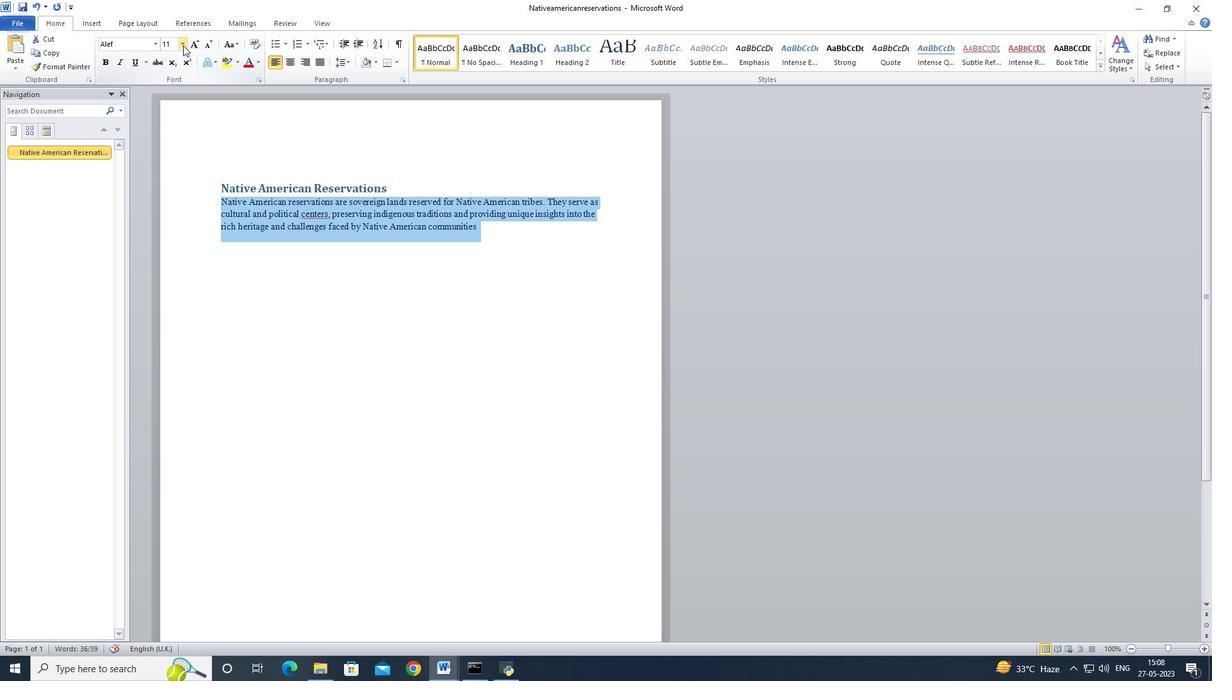
Action: Mouse moved to (167, 111)
Screenshot: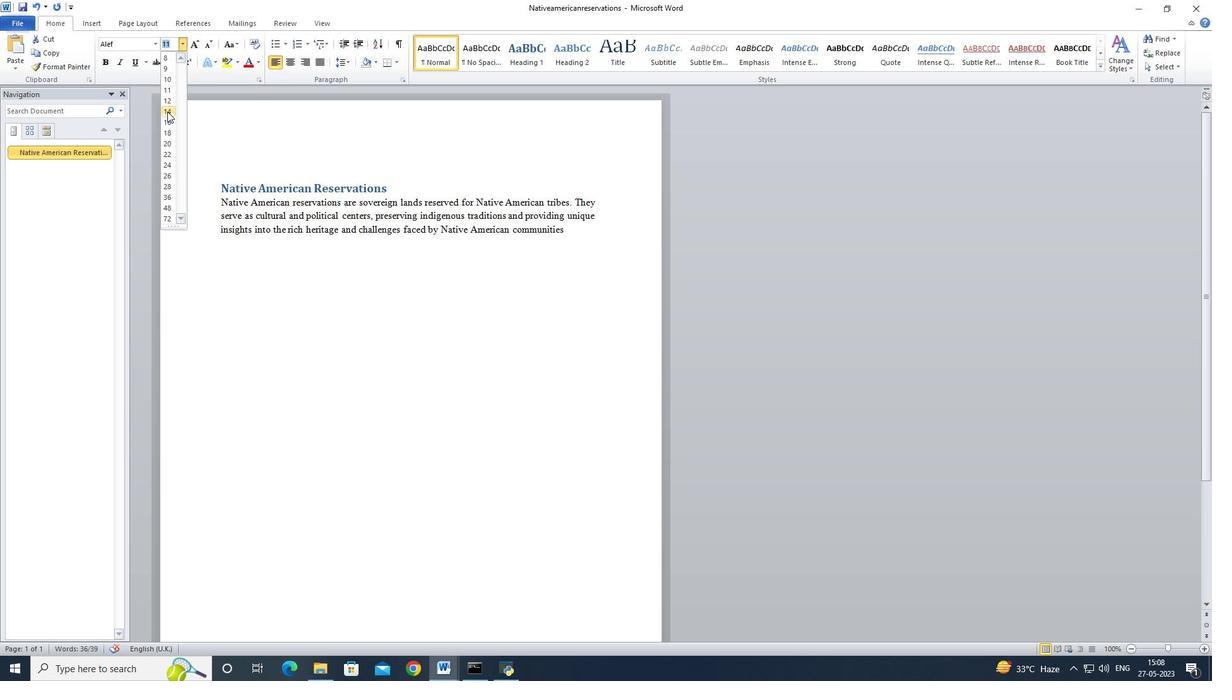 
Action: Mouse pressed left at (167, 111)
Screenshot: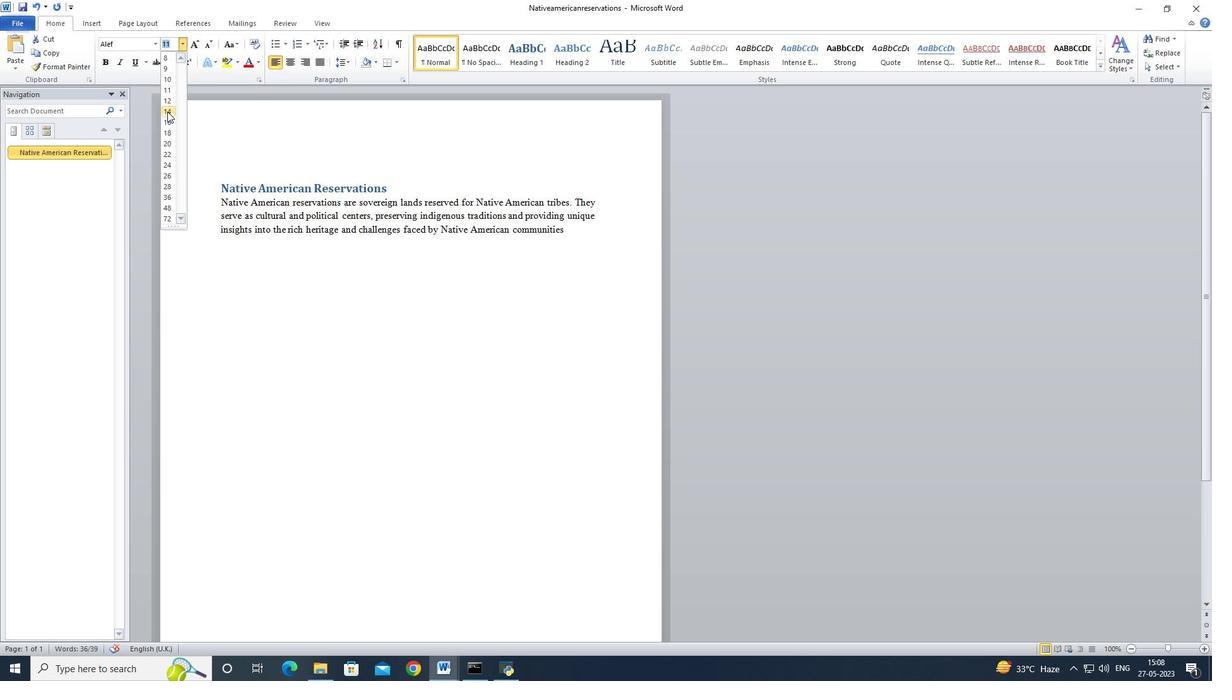 
Action: Mouse moved to (222, 187)
Screenshot: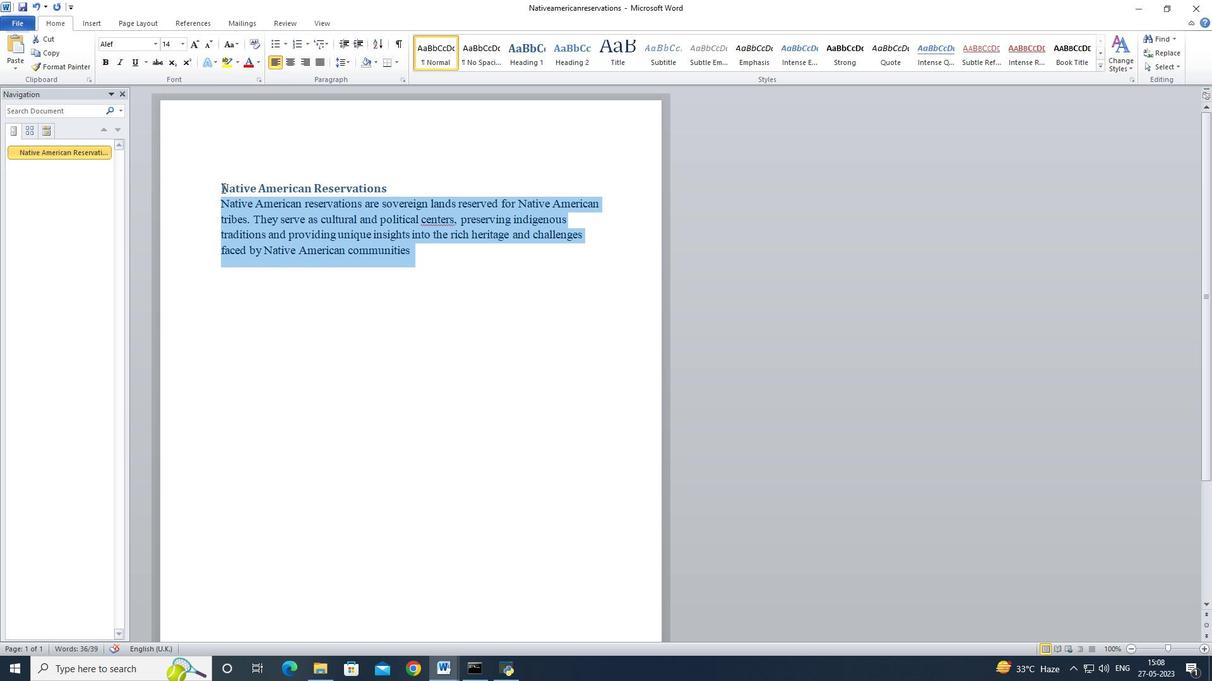 
Action: Mouse pressed left at (222, 187)
Screenshot: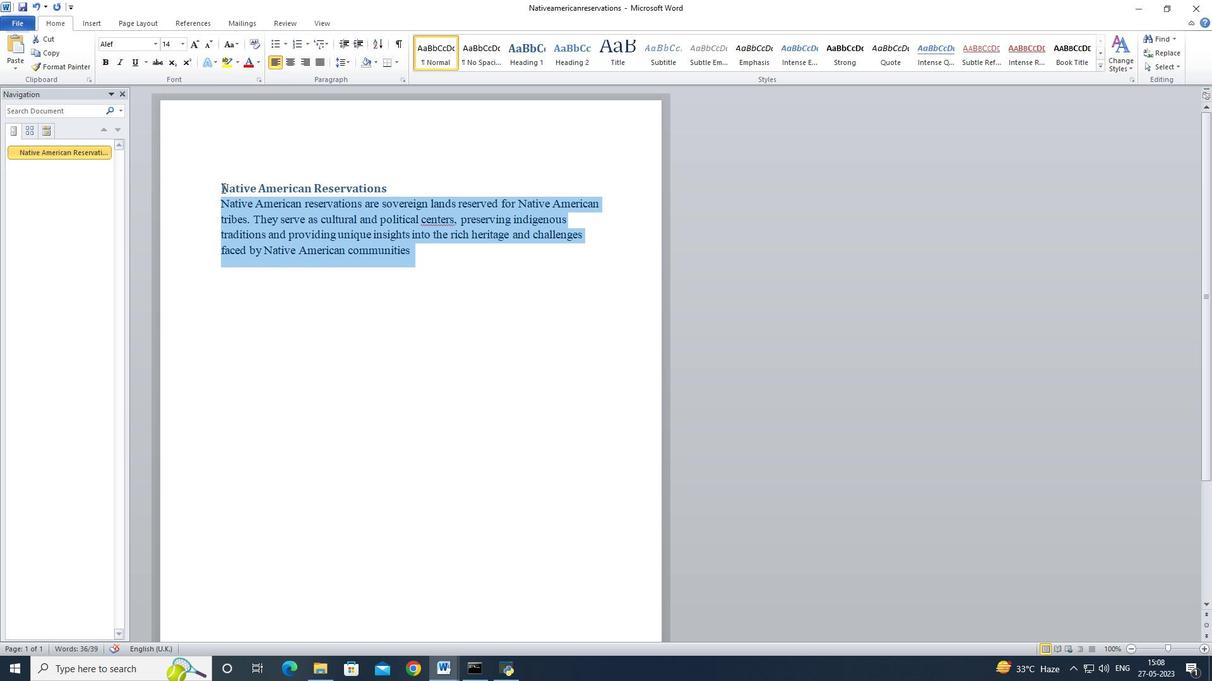 
Action: Mouse moved to (126, 47)
Screenshot: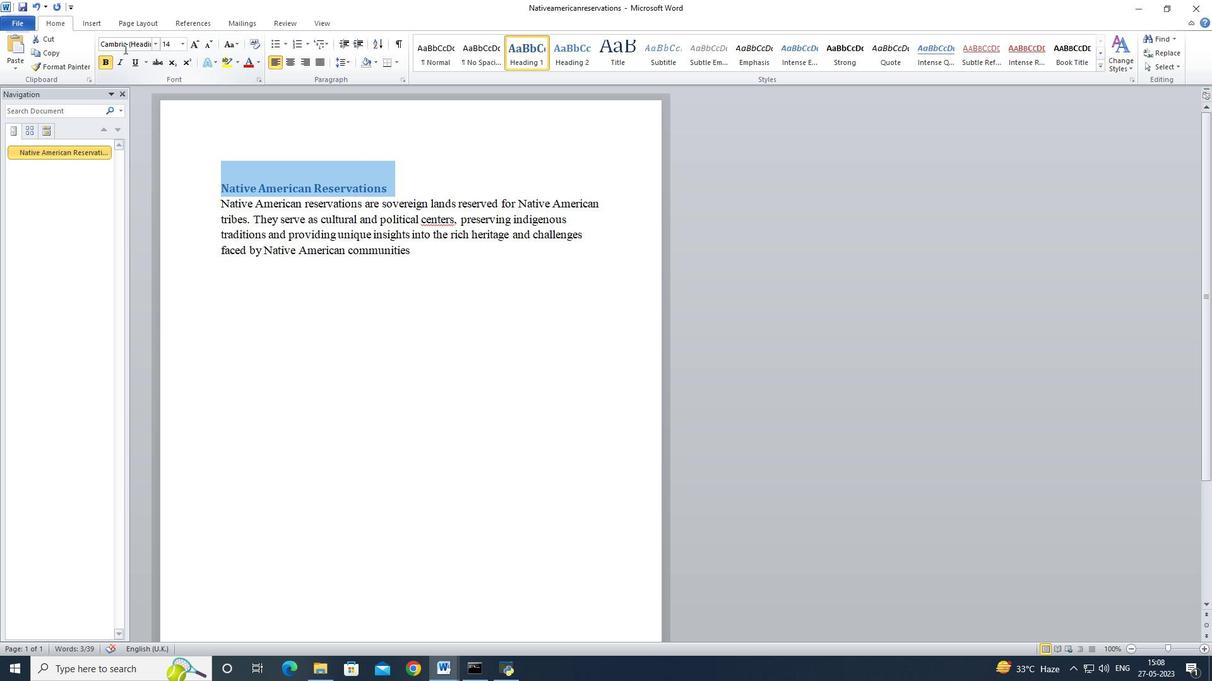 
Action: Mouse pressed left at (126, 47)
Screenshot: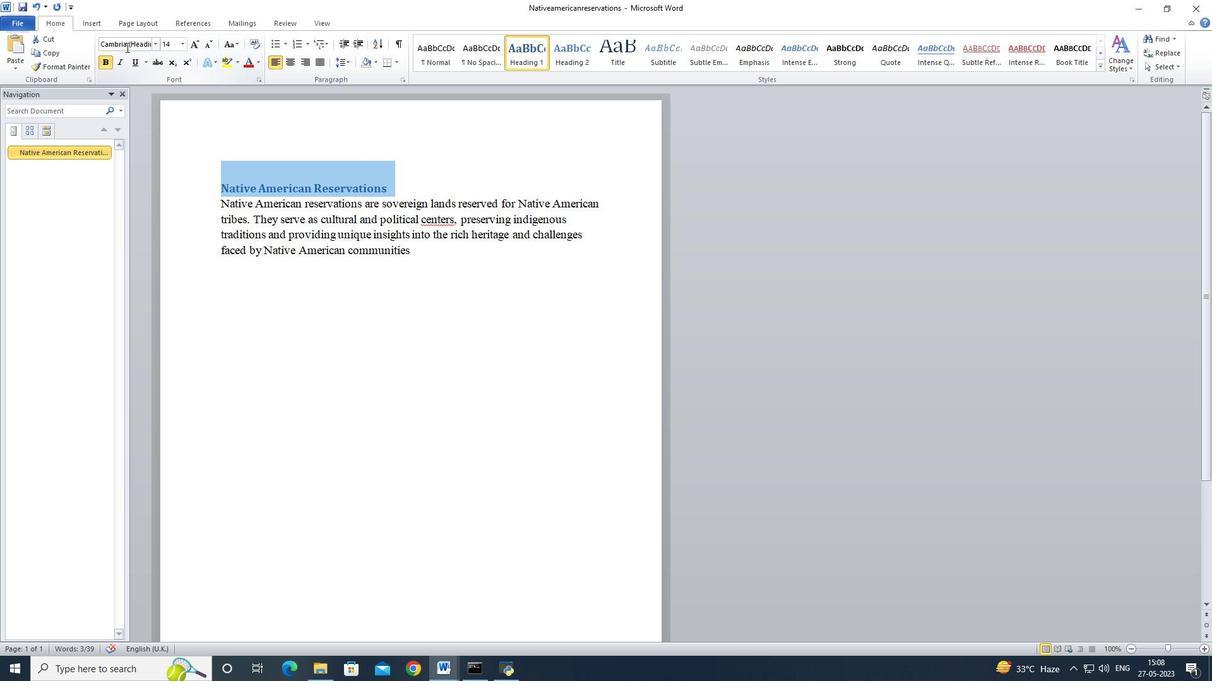 
Action: Key pressed bodoni<Key.space><Key.caps_lock>MT<Key.enter><Key.caps_lock>
Screenshot: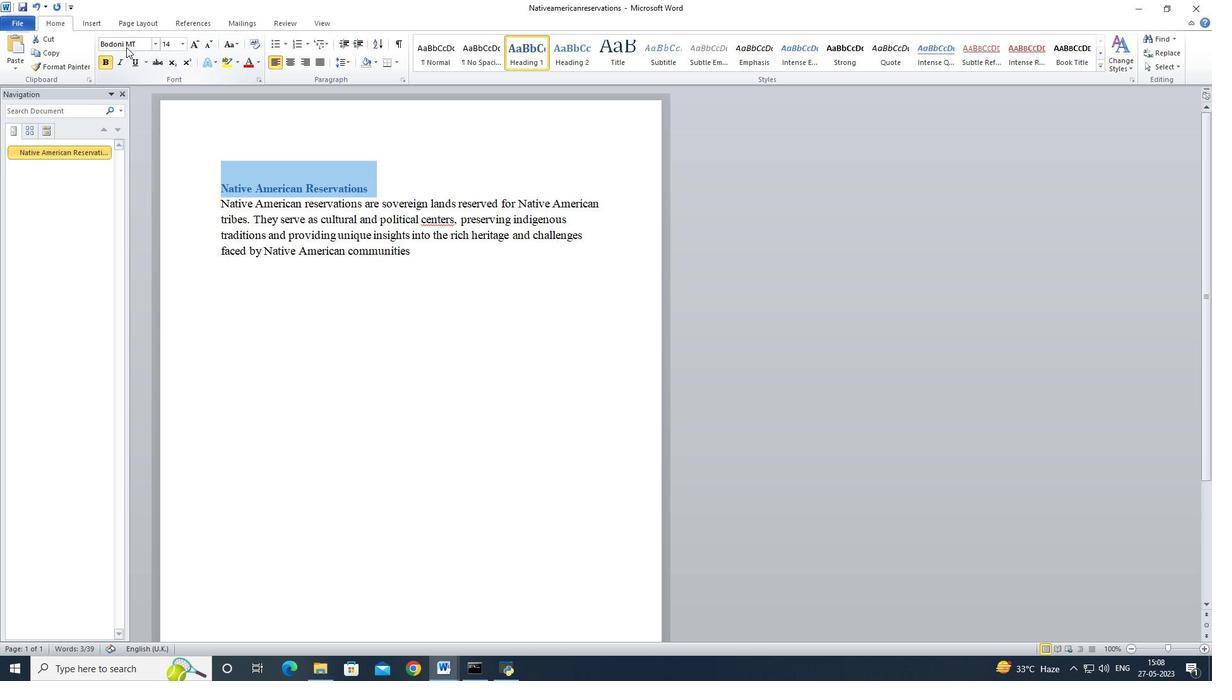 
Action: Mouse moved to (182, 43)
Screenshot: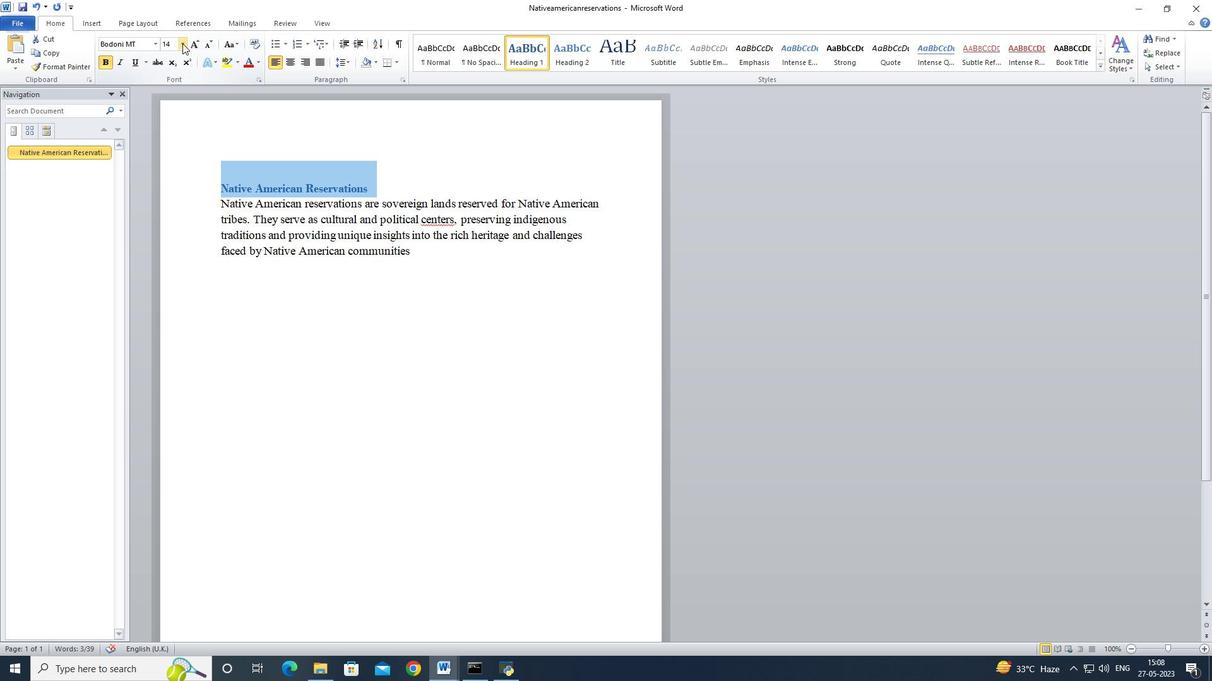 
Action: Mouse pressed left at (182, 43)
Screenshot: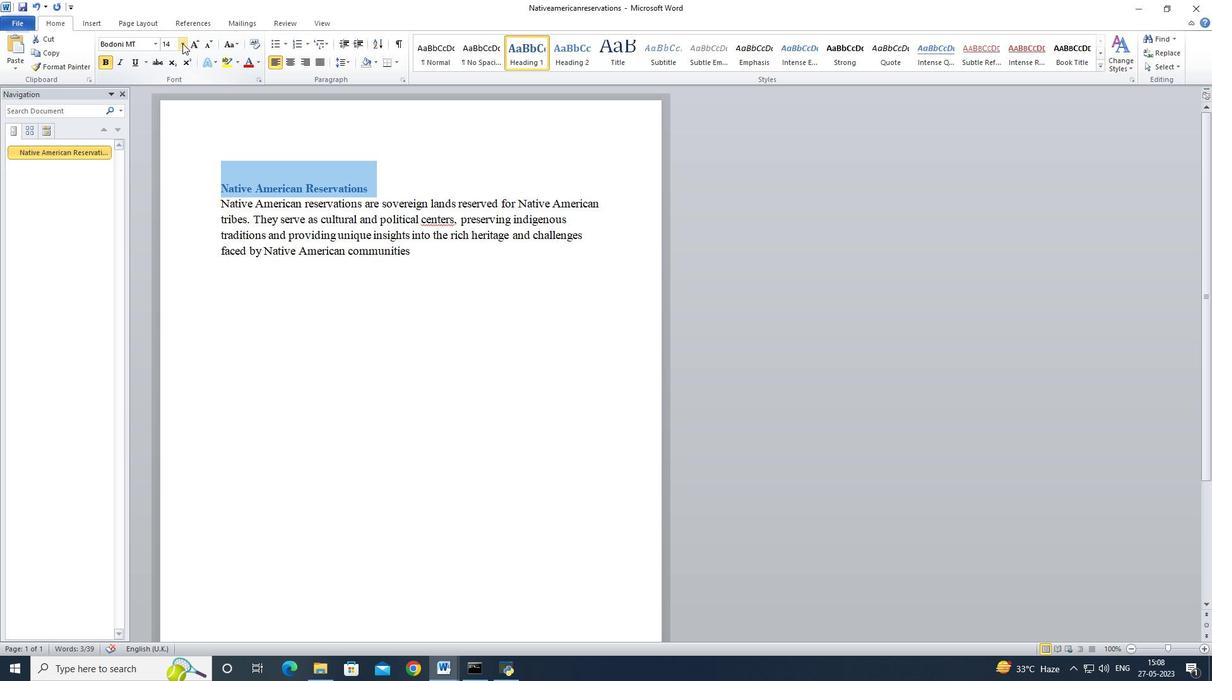 
Action: Mouse moved to (169, 112)
Screenshot: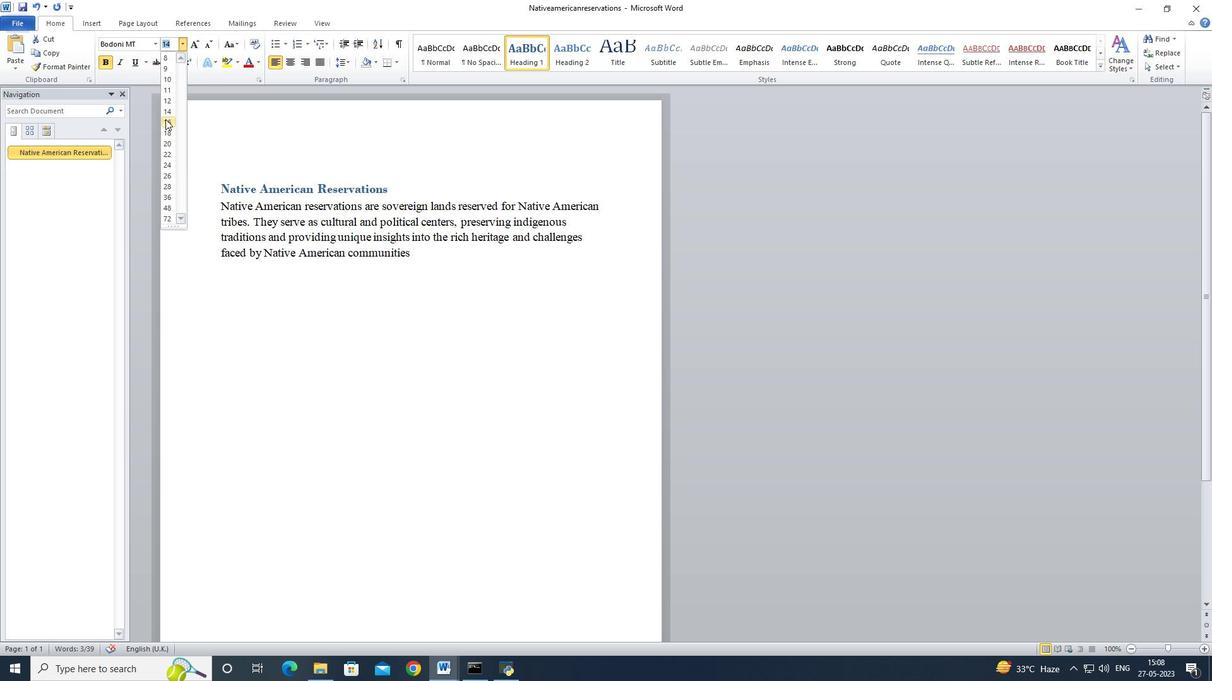 
Action: Mouse pressed left at (169, 112)
Screenshot: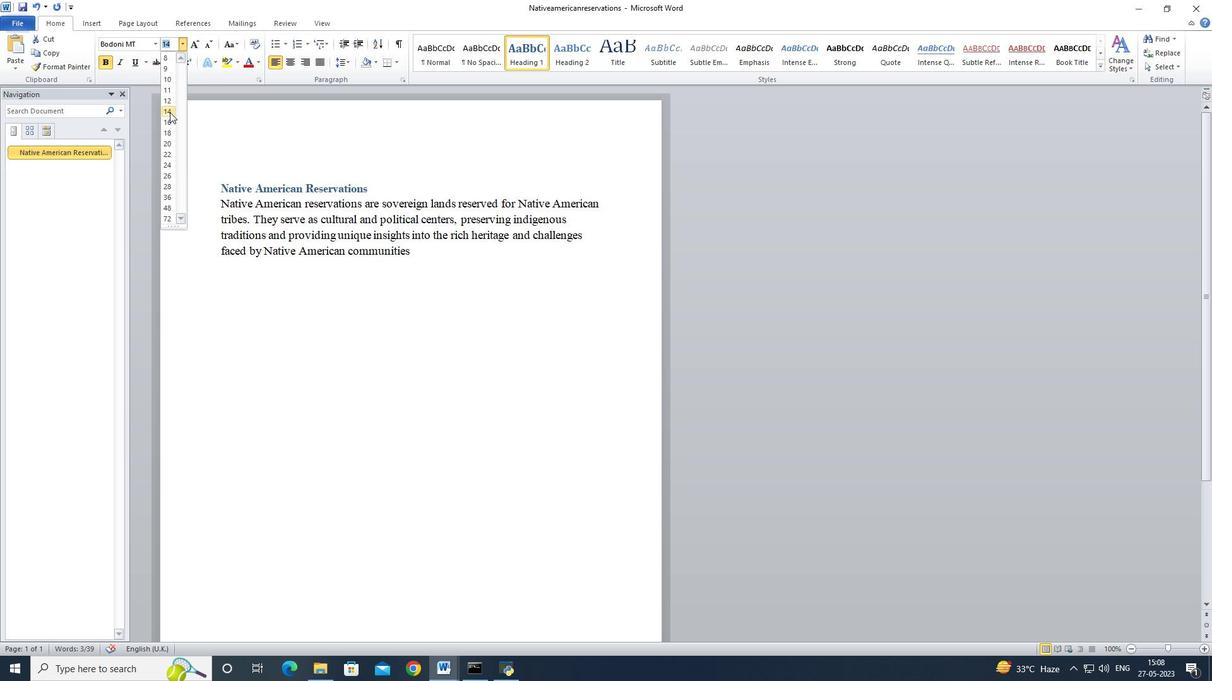 
Action: Mouse moved to (286, 63)
Screenshot: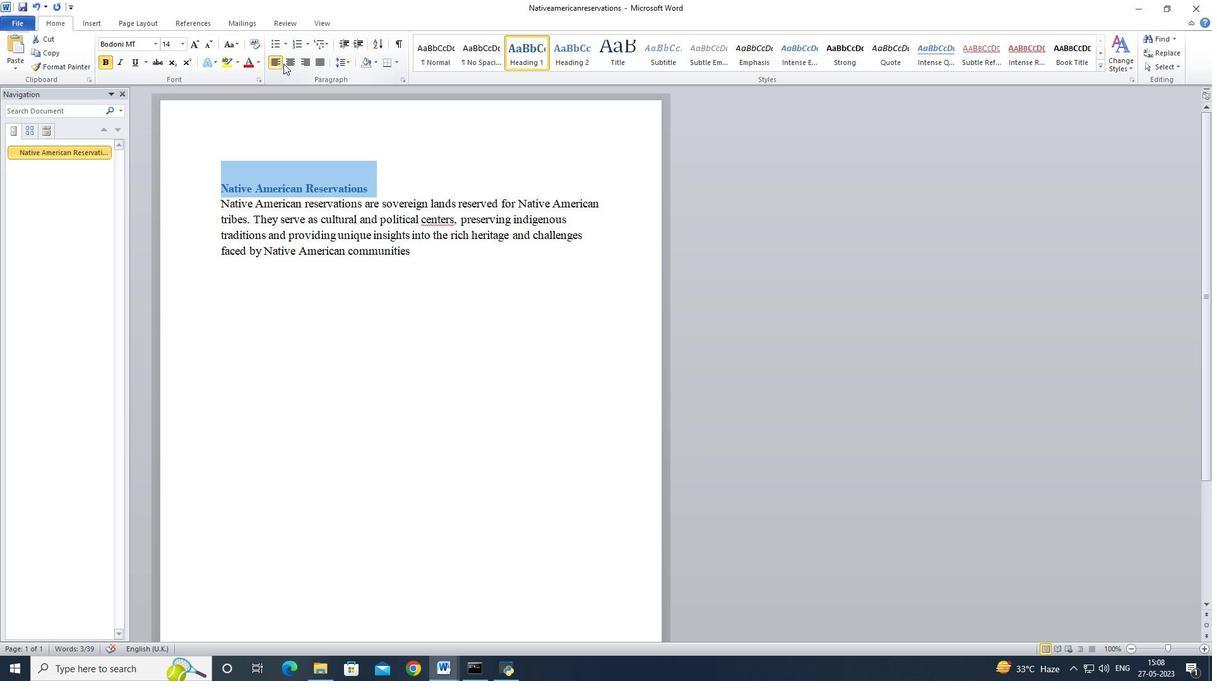 
Action: Mouse pressed left at (286, 63)
Screenshot: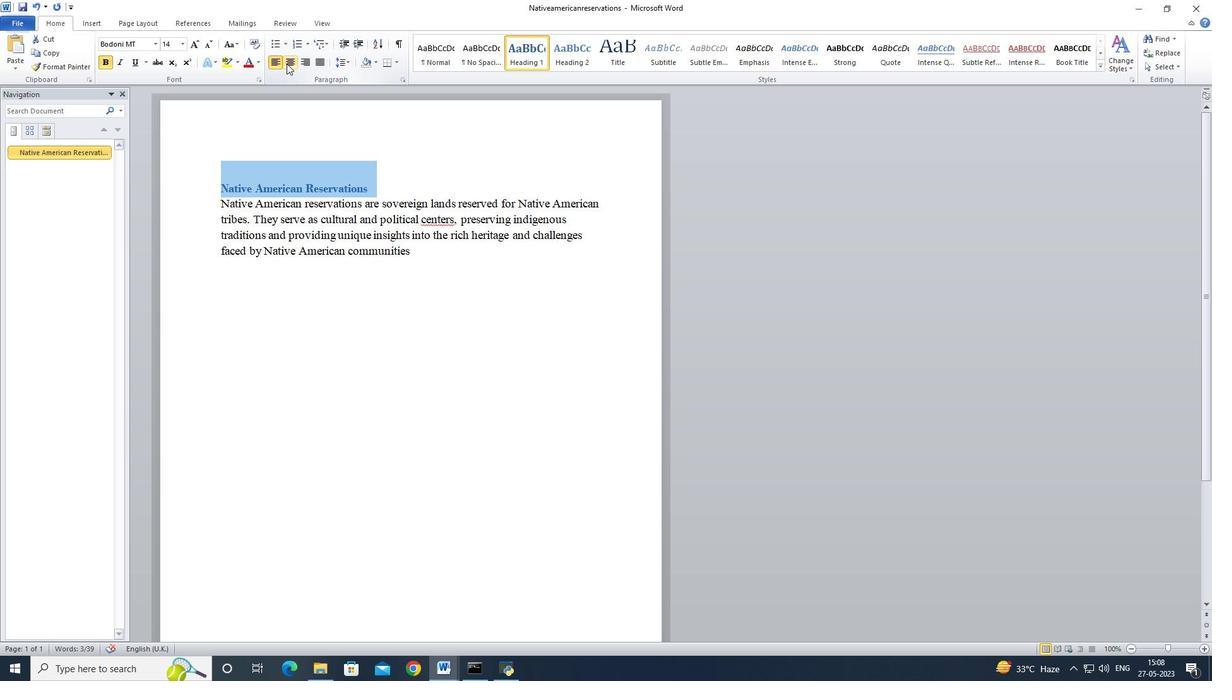 
Action: Mouse moved to (286, 63)
Screenshot: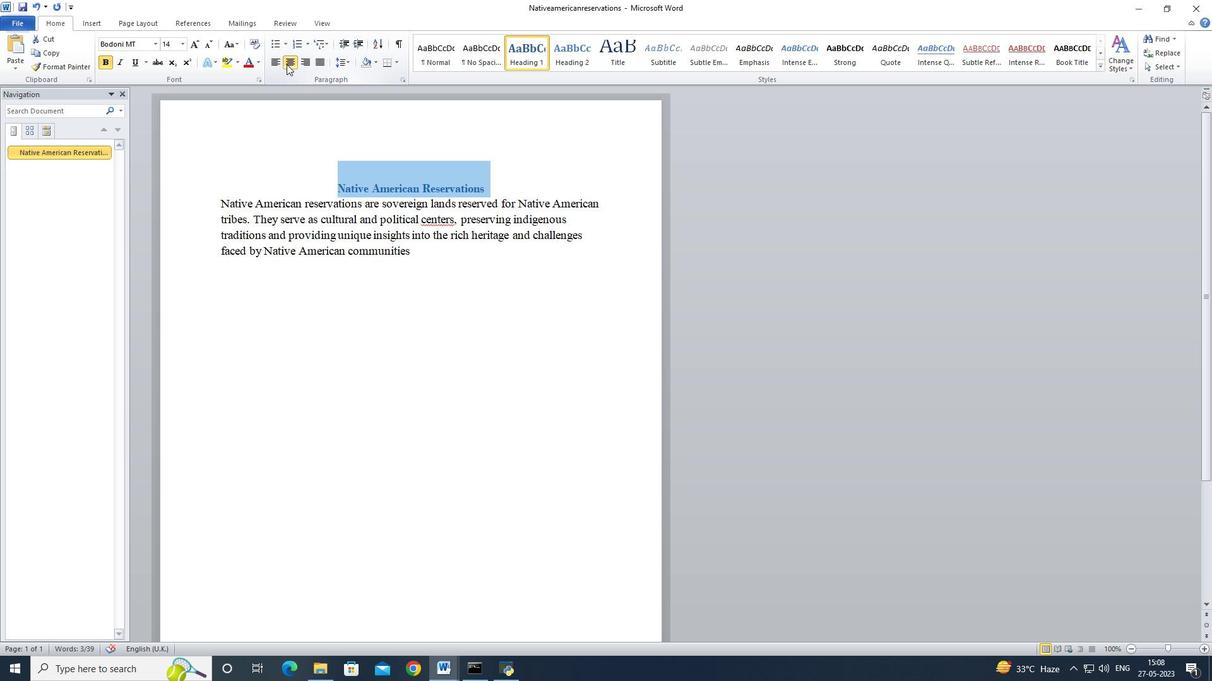 
